 Task: Create a due date automation trigger when advanced on, on the wednesday of the week a card is due add fields with custom field "Resume" set to a date not in this month at 11:00 AM.
Action: Mouse moved to (1251, 97)
Screenshot: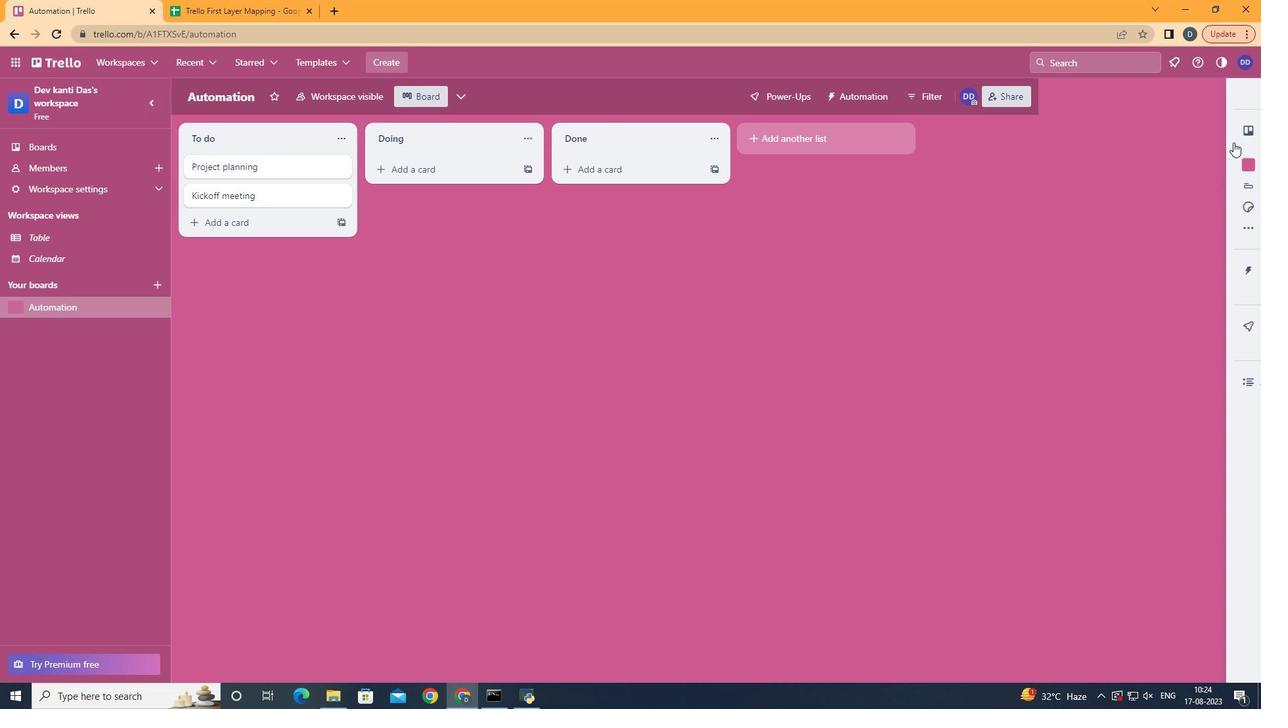 
Action: Mouse pressed left at (1251, 97)
Screenshot: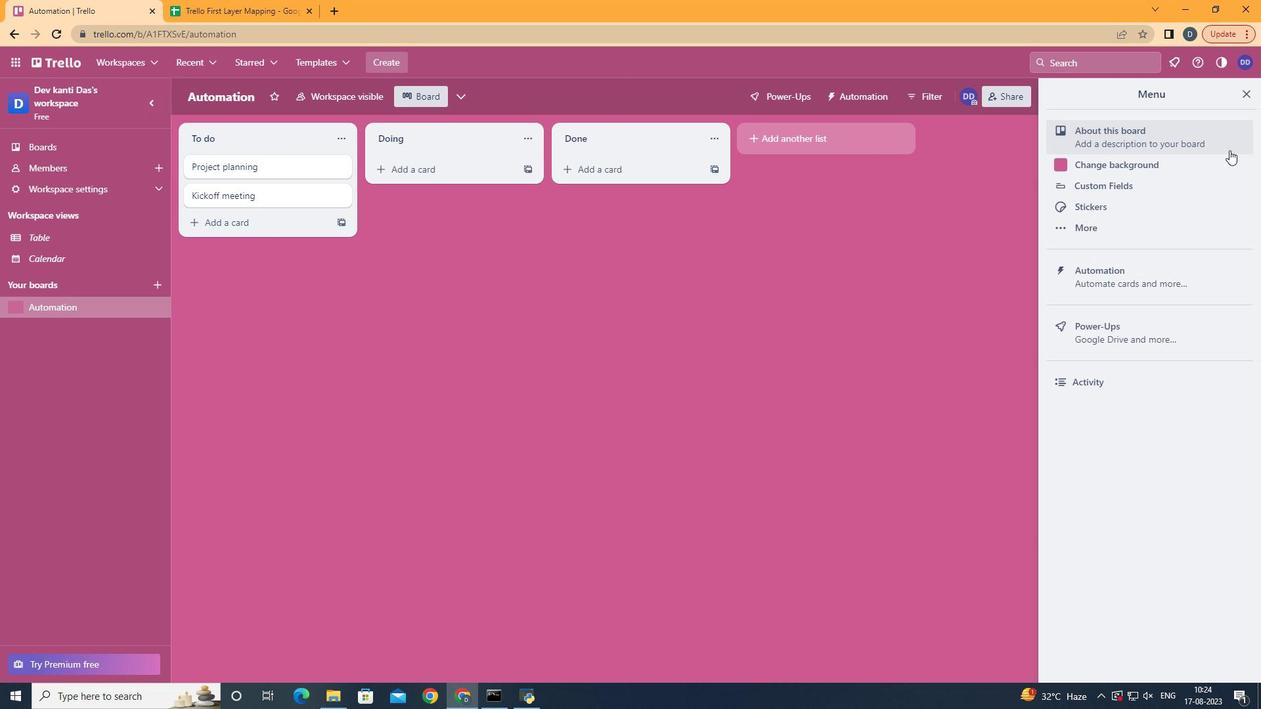 
Action: Mouse moved to (1160, 265)
Screenshot: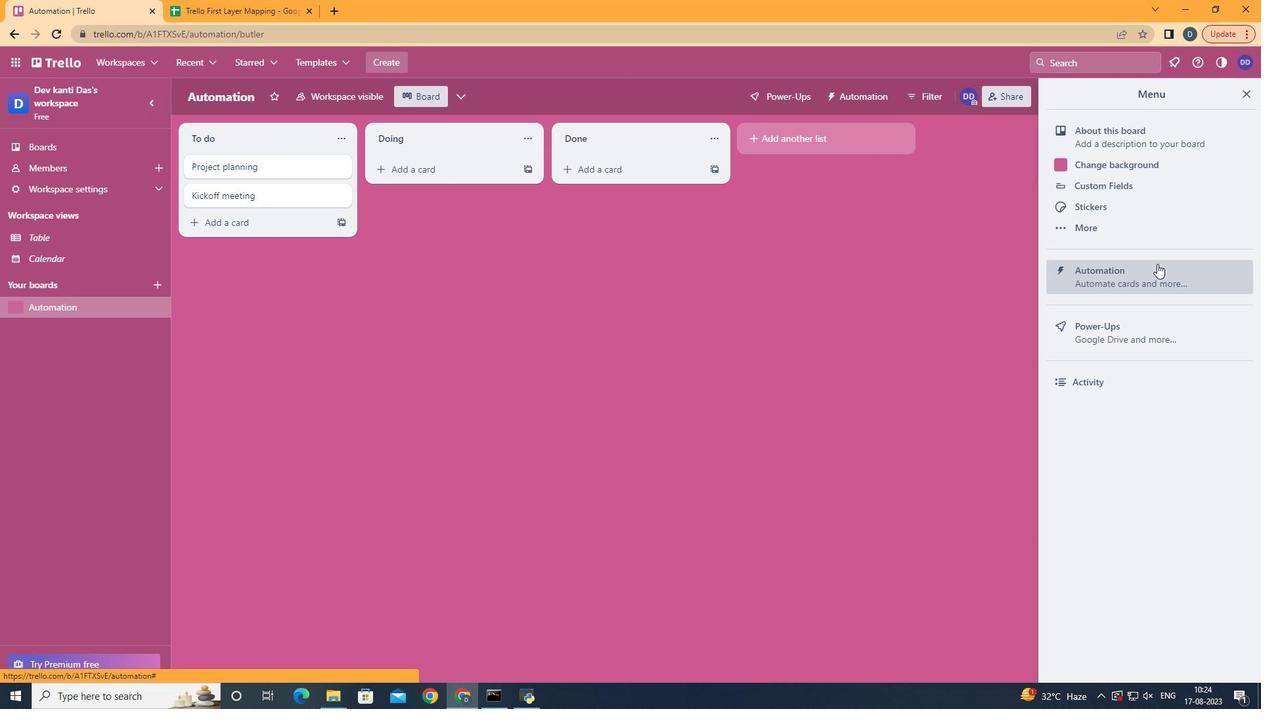 
Action: Mouse pressed left at (1160, 265)
Screenshot: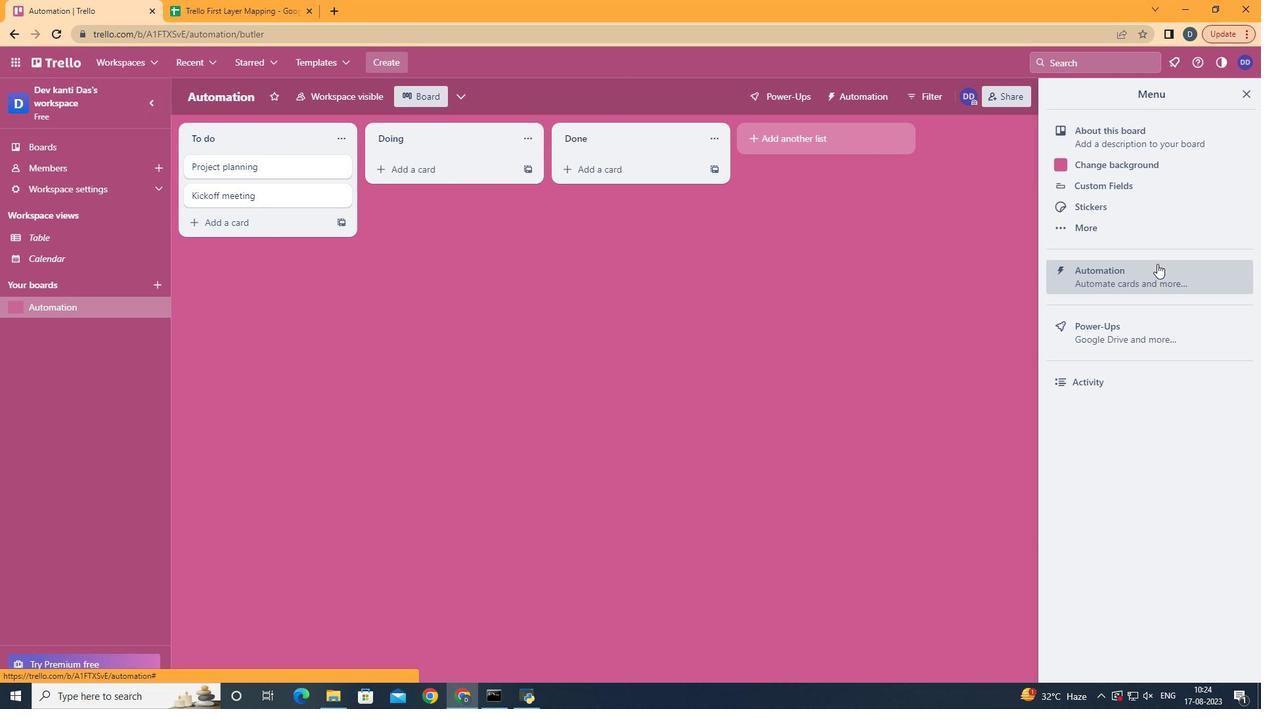 
Action: Mouse moved to (255, 260)
Screenshot: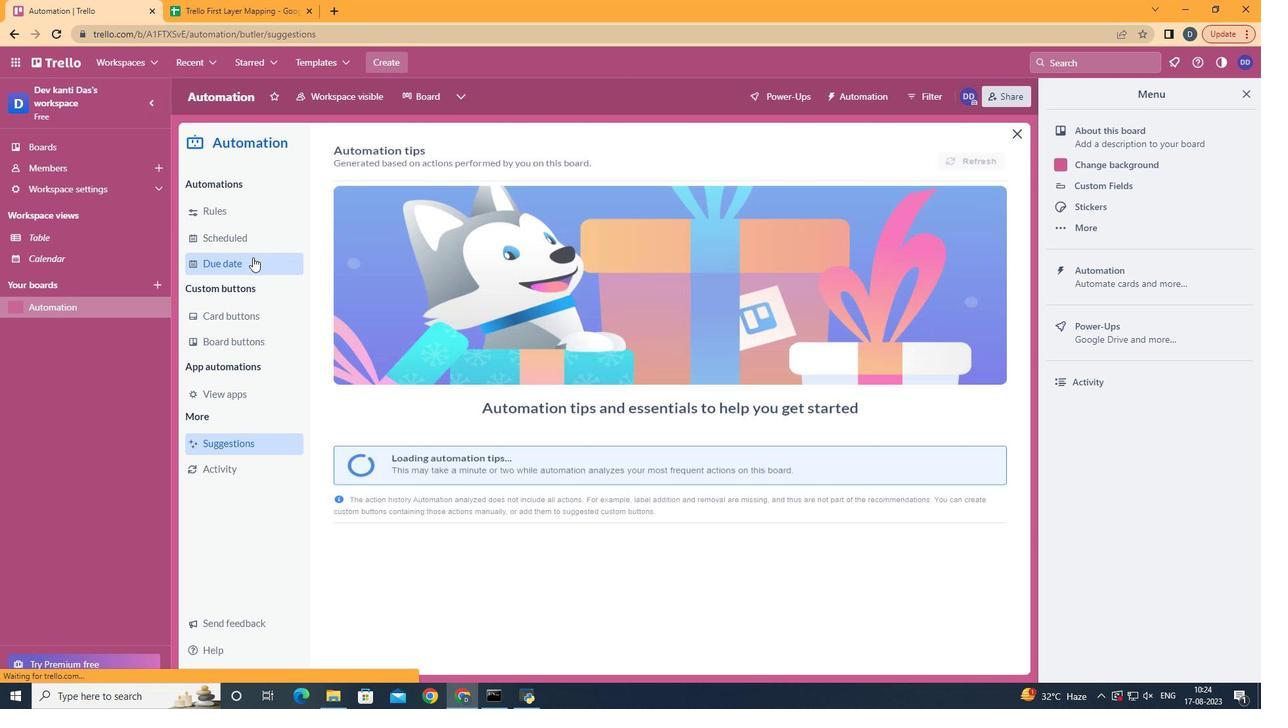
Action: Mouse pressed left at (255, 260)
Screenshot: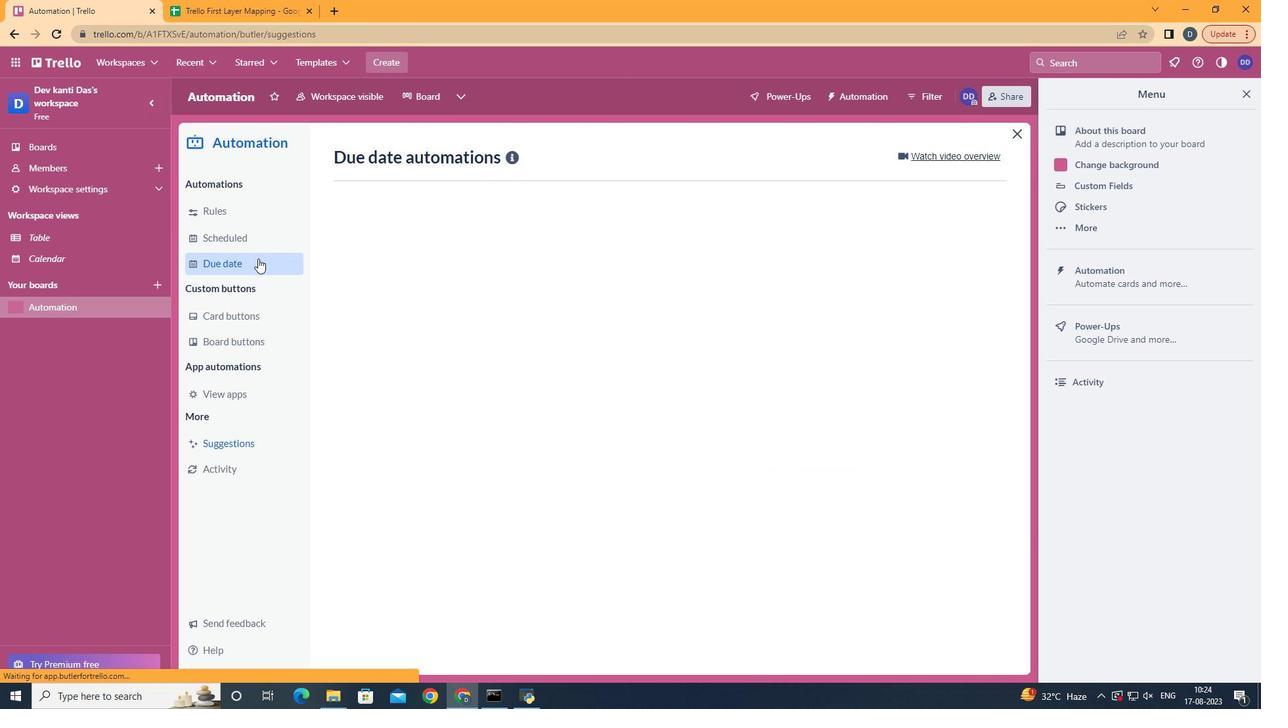 
Action: Mouse moved to (936, 160)
Screenshot: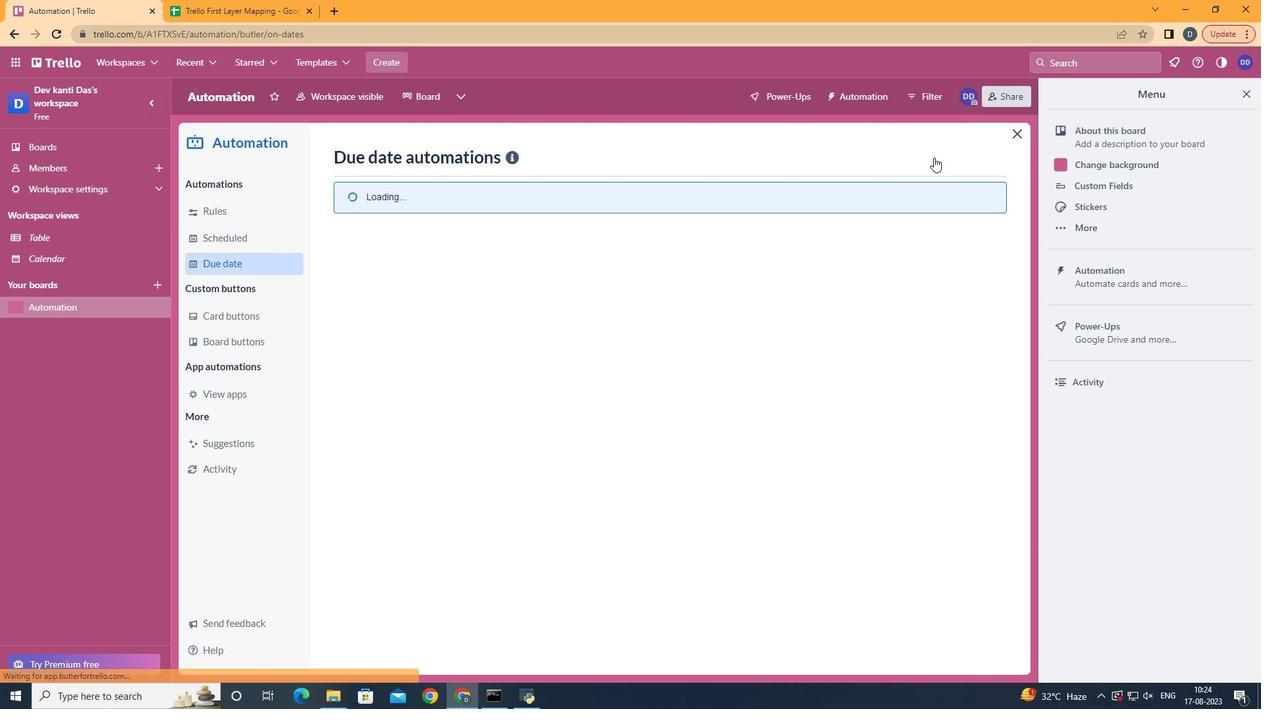
Action: Mouse pressed left at (936, 160)
Screenshot: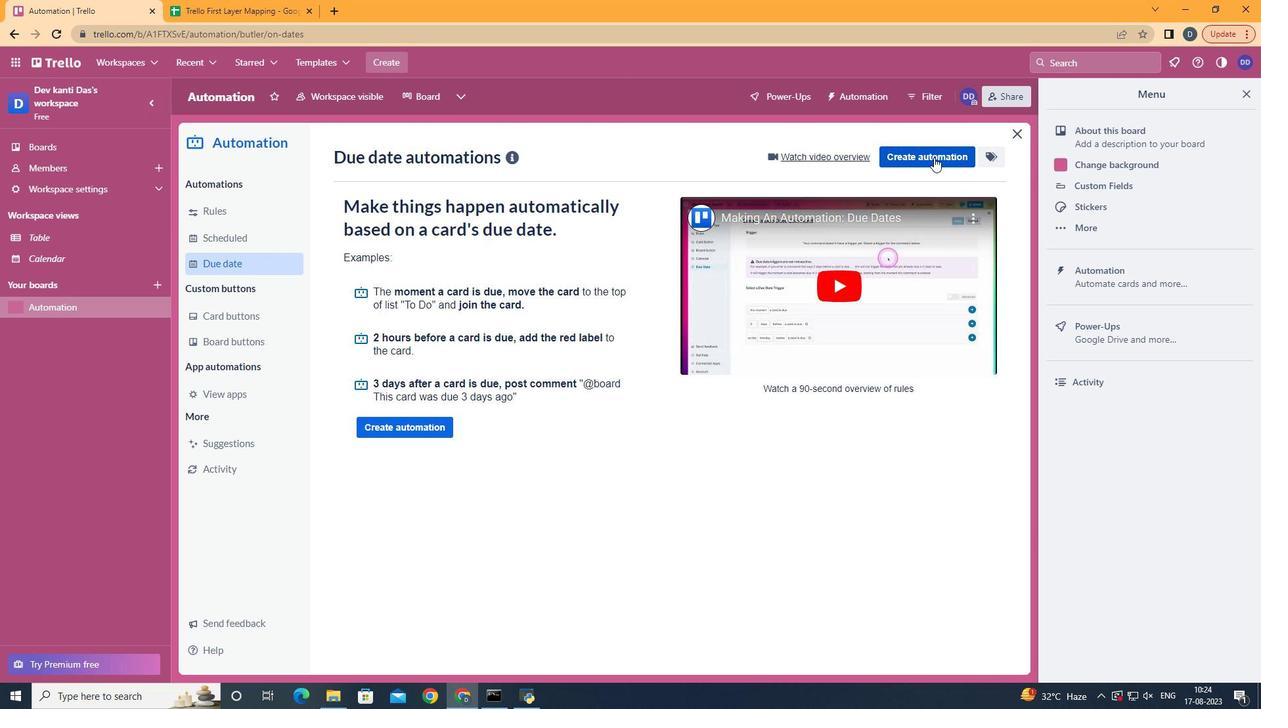
Action: Mouse pressed left at (936, 160)
Screenshot: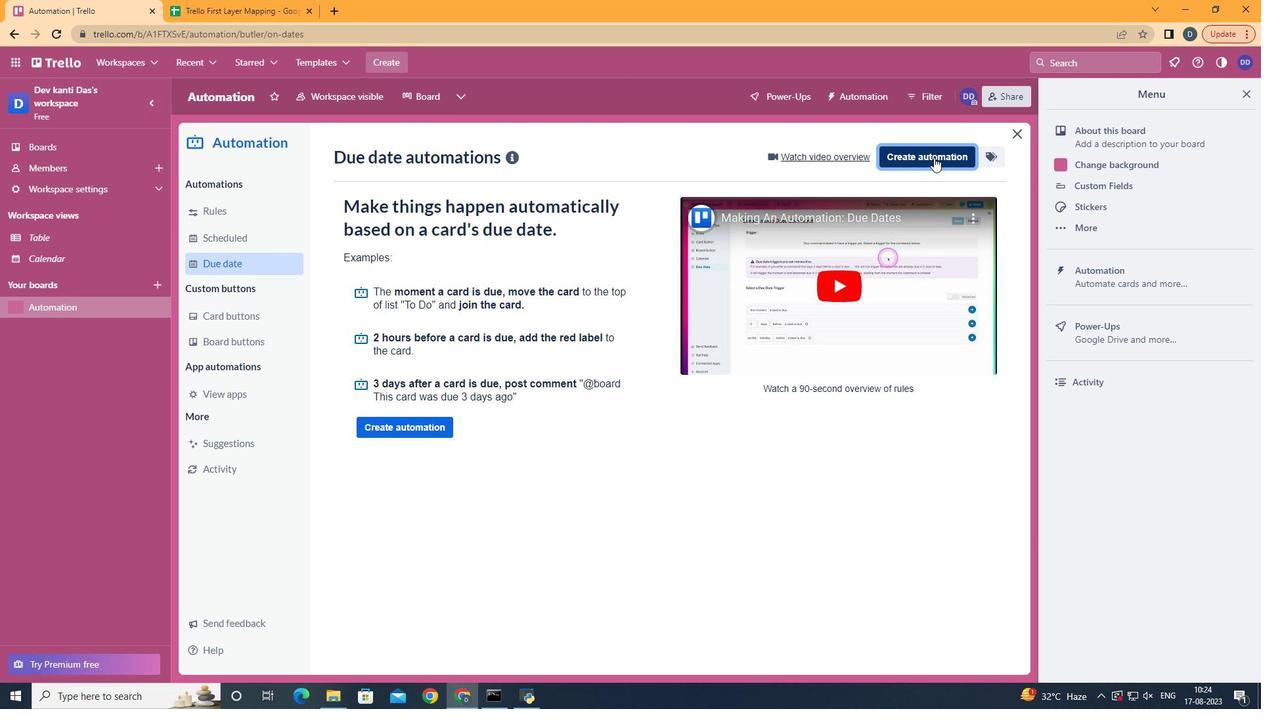 
Action: Mouse moved to (746, 282)
Screenshot: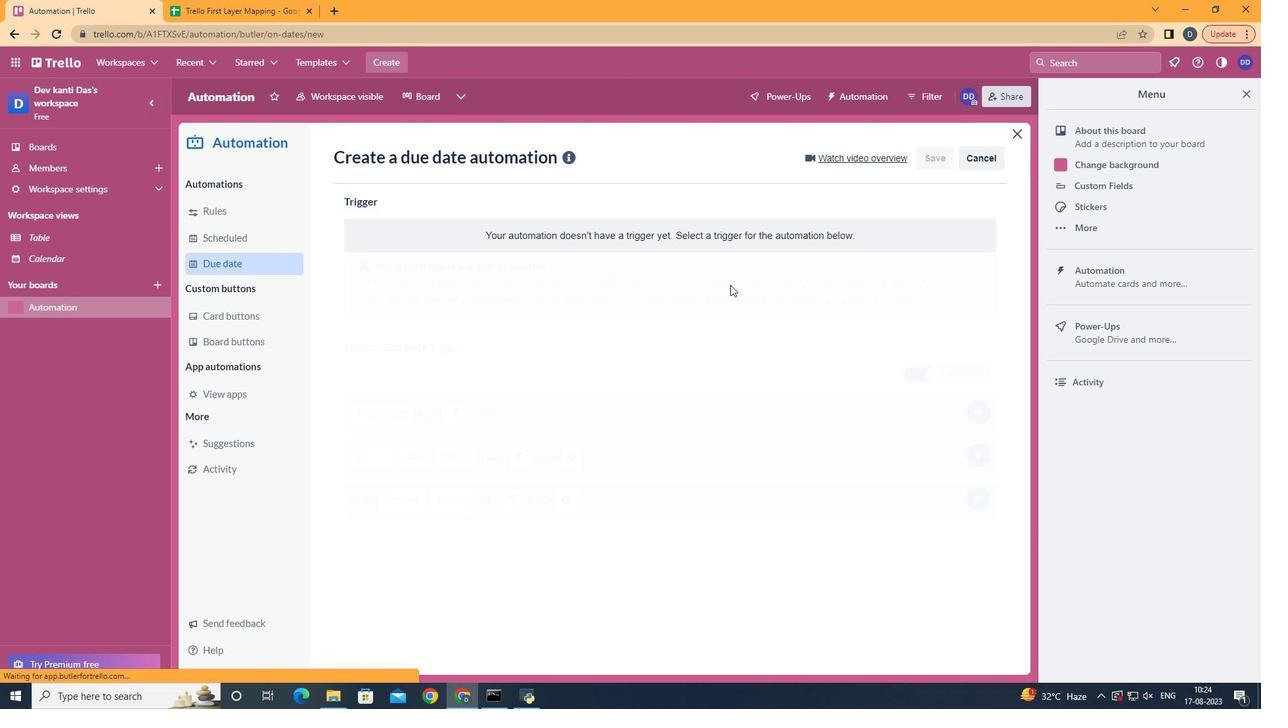
Action: Mouse pressed left at (746, 282)
Screenshot: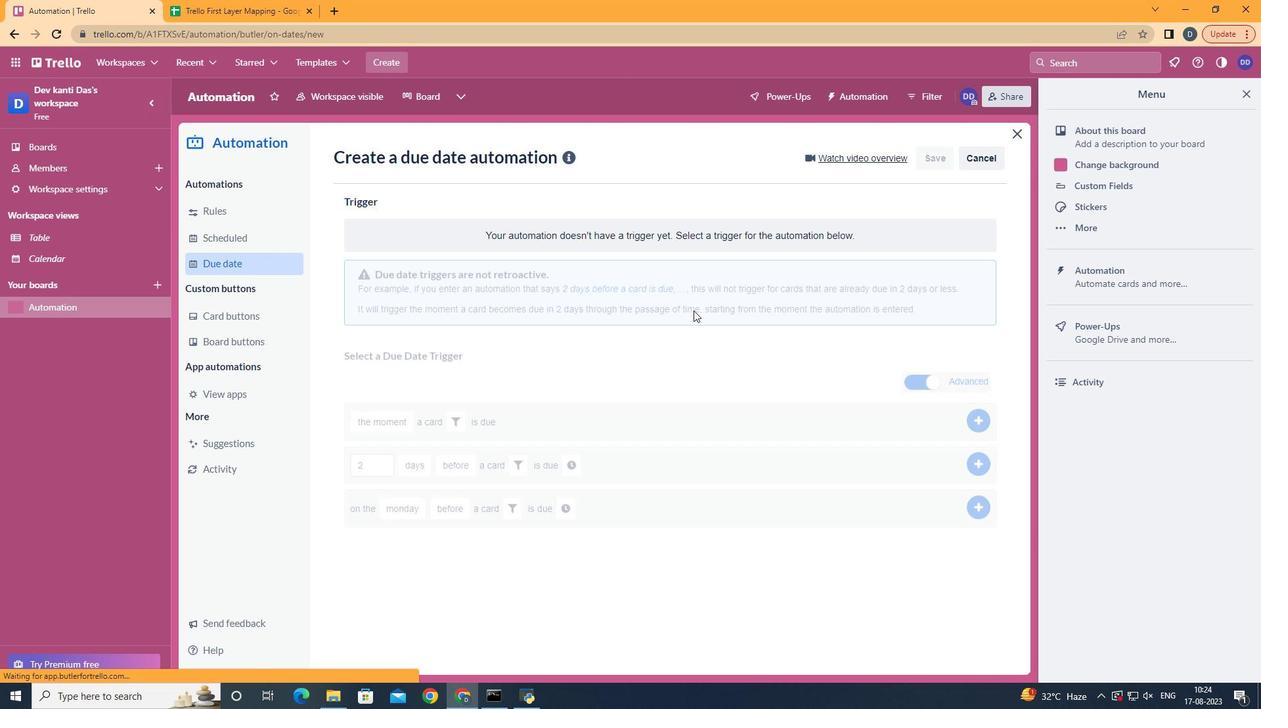 
Action: Mouse moved to (434, 405)
Screenshot: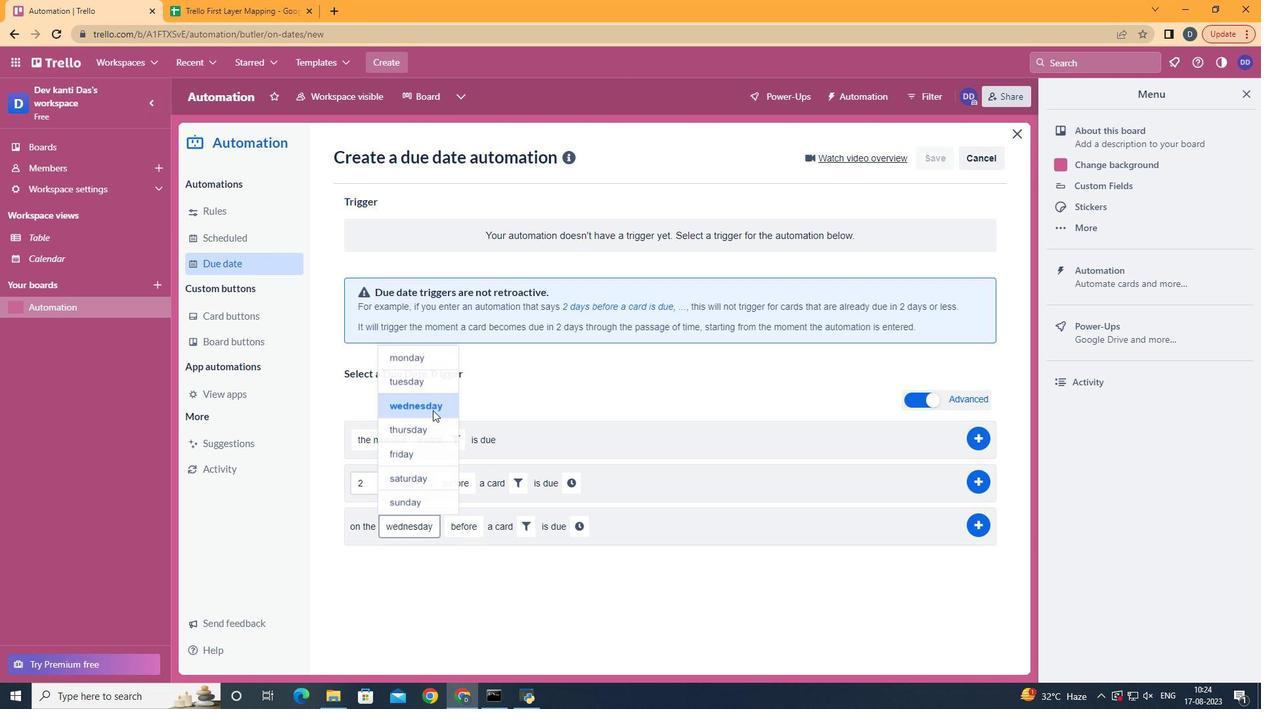 
Action: Mouse pressed left at (434, 405)
Screenshot: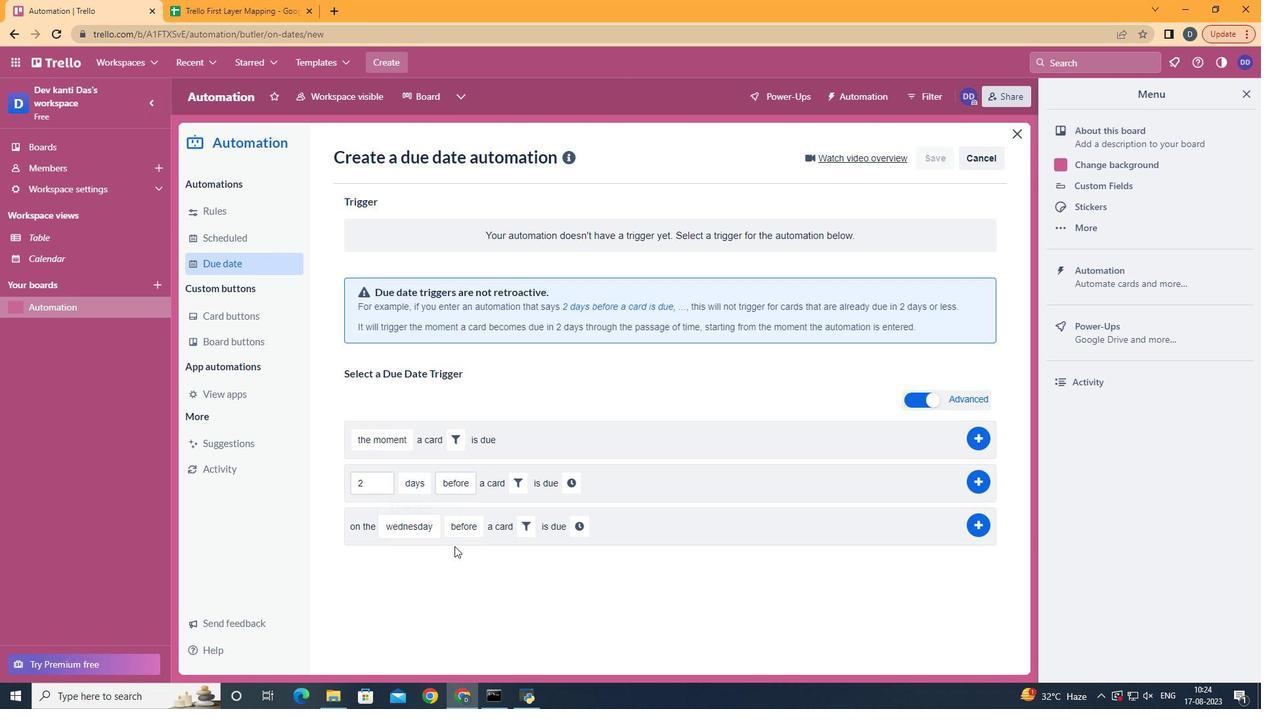 
Action: Mouse moved to (509, 607)
Screenshot: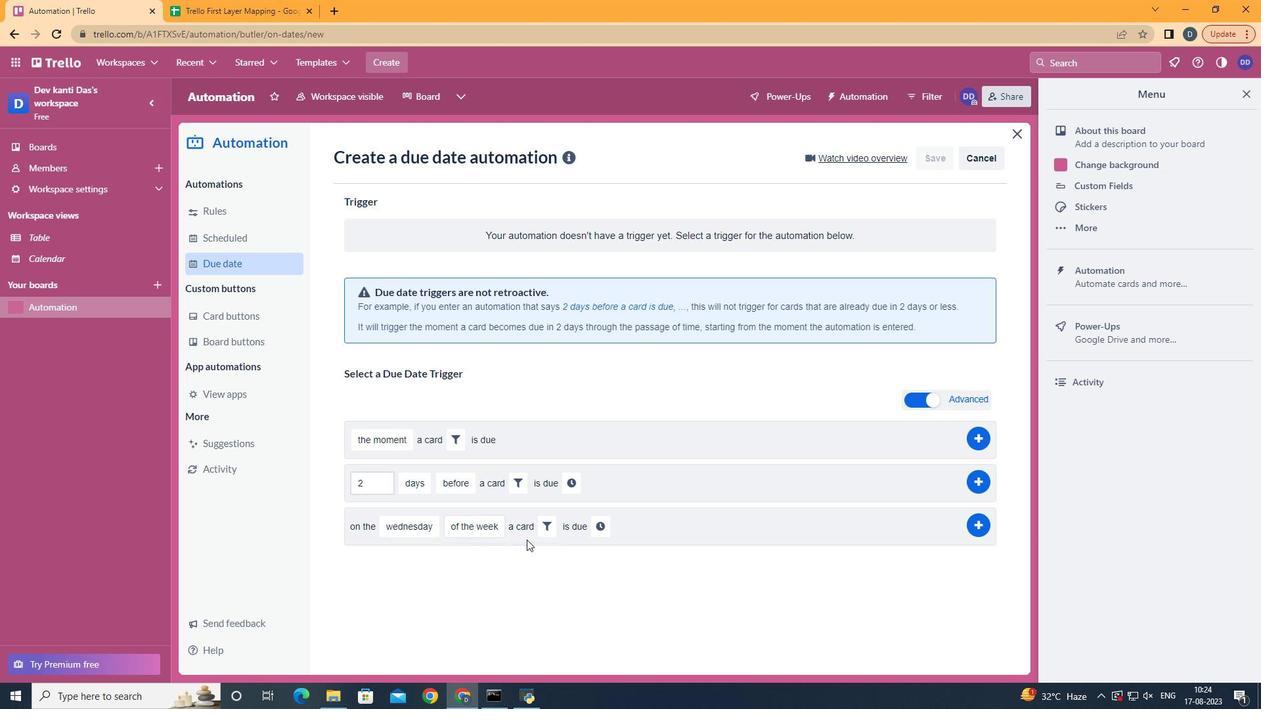 
Action: Mouse pressed left at (509, 607)
Screenshot: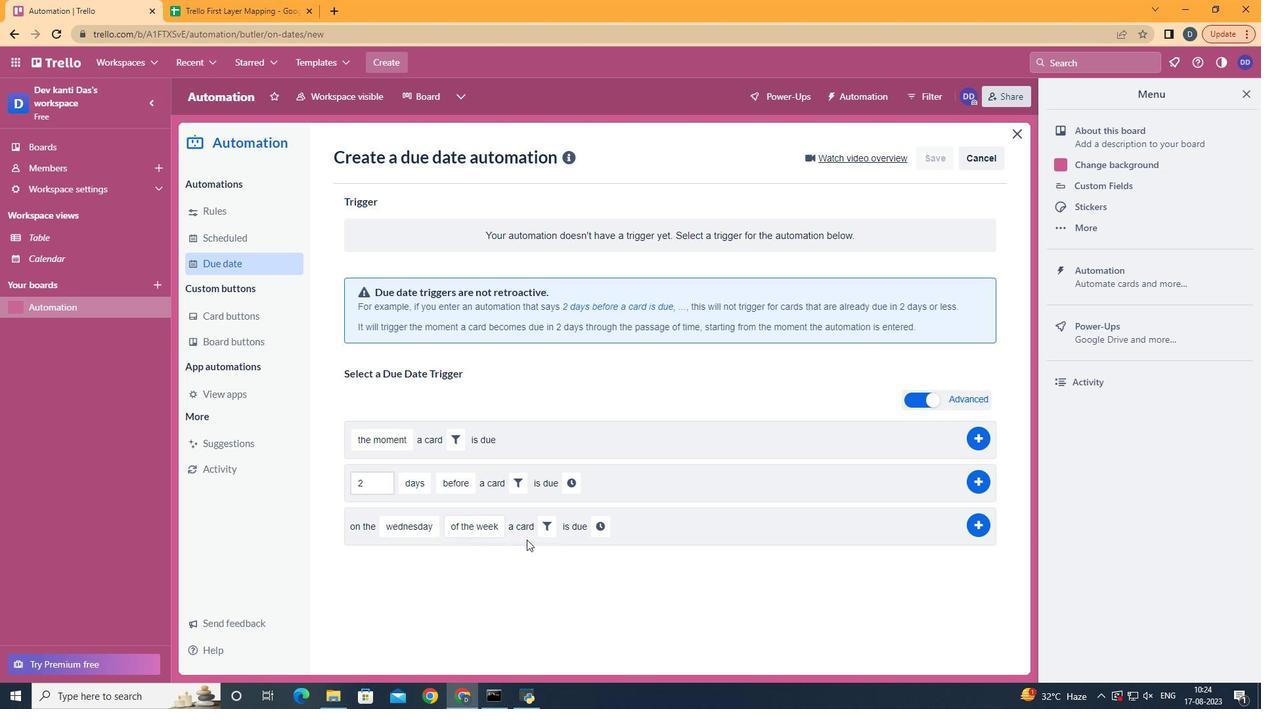 
Action: Mouse moved to (546, 528)
Screenshot: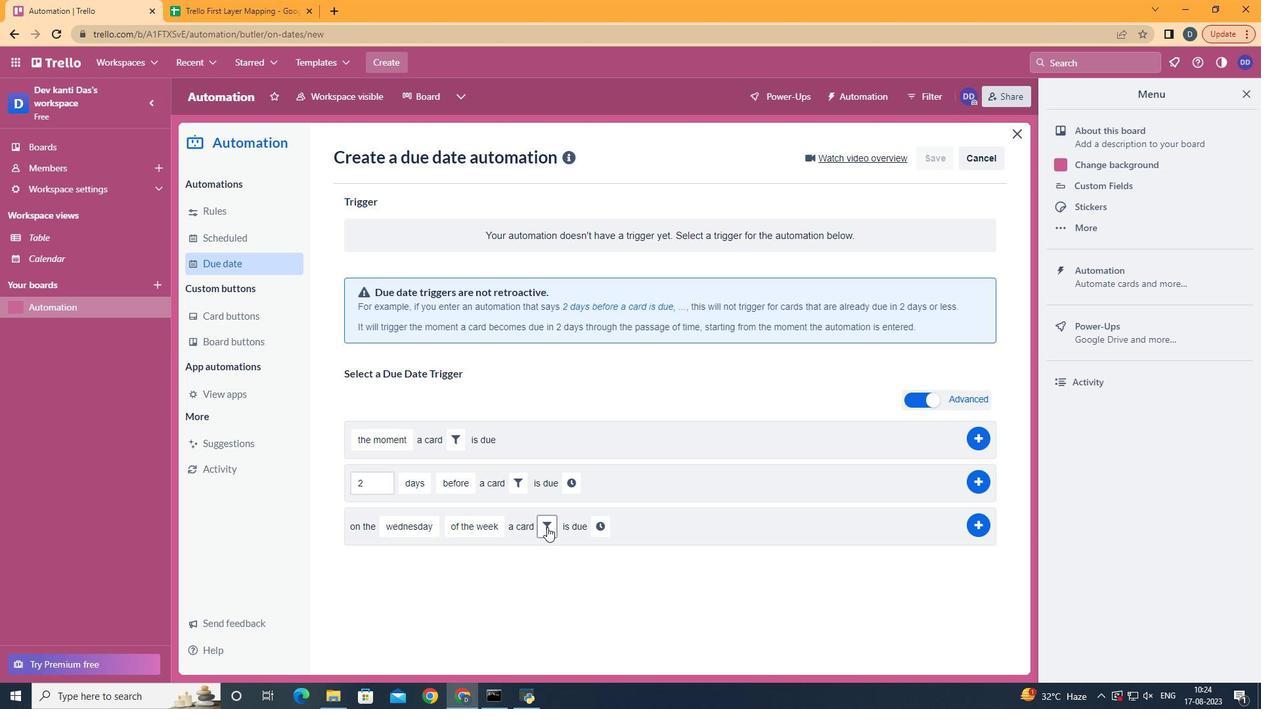 
Action: Mouse pressed left at (546, 528)
Screenshot: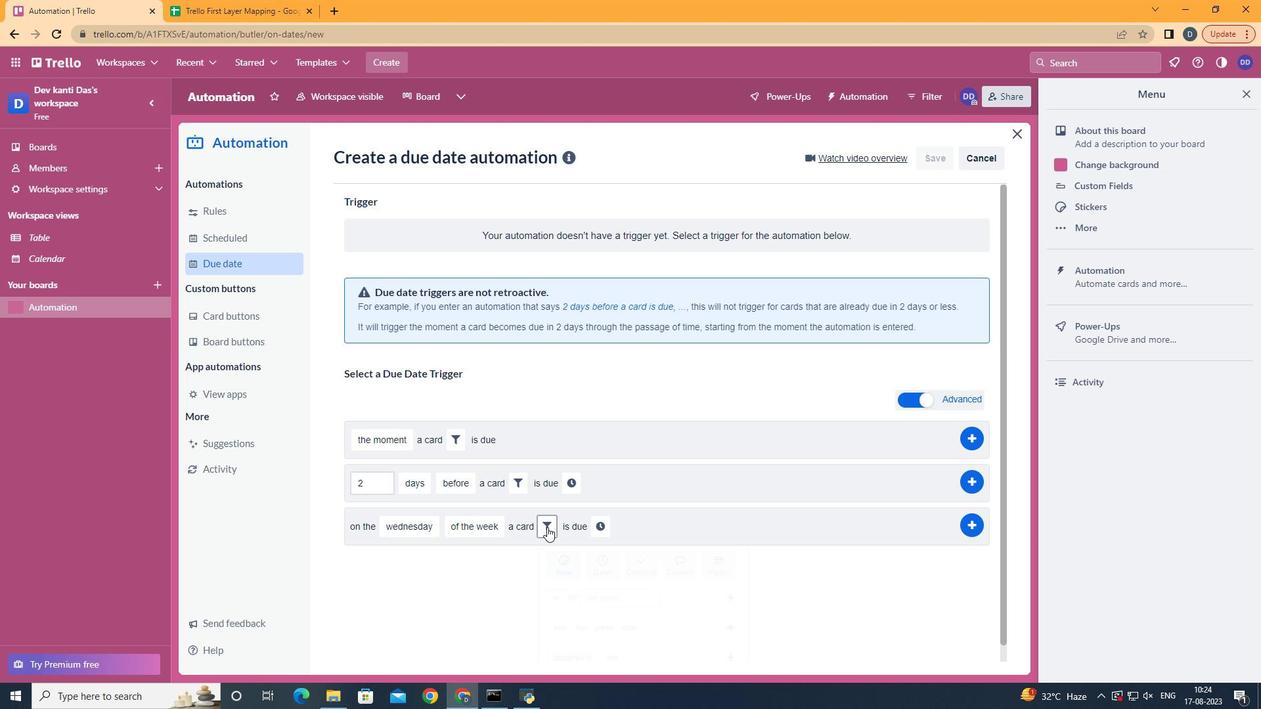 
Action: Mouse moved to (772, 565)
Screenshot: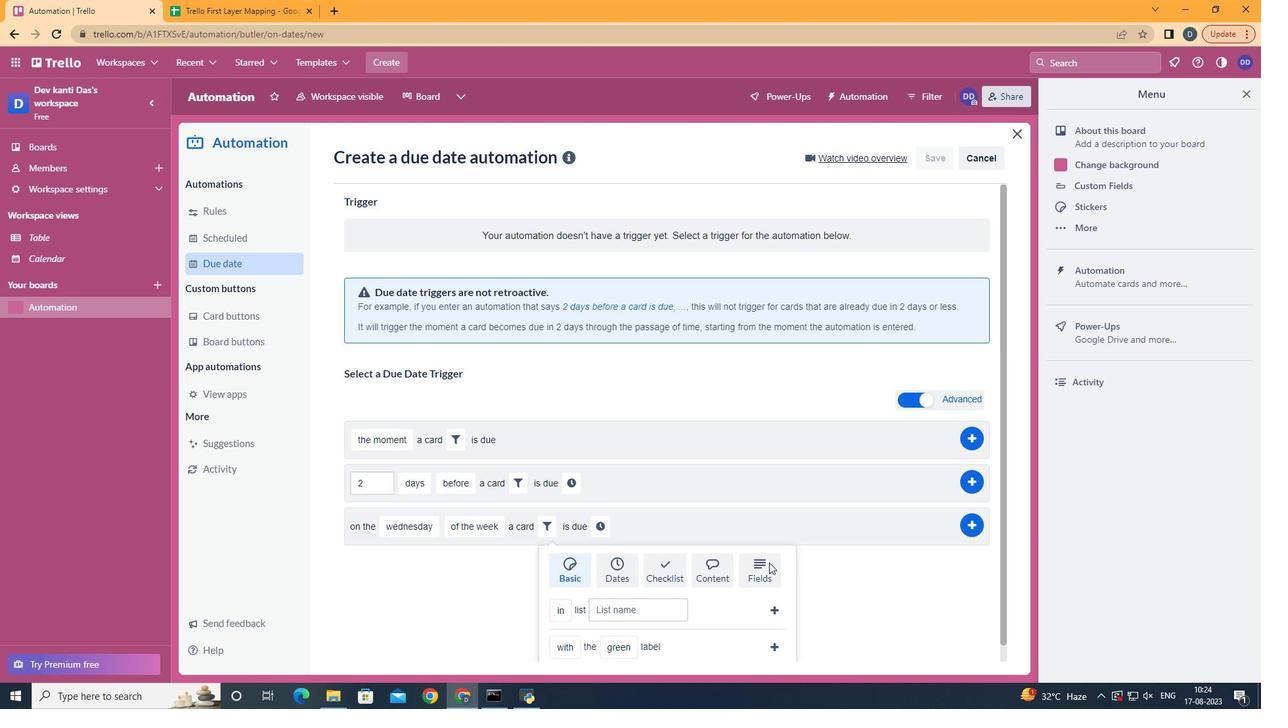
Action: Mouse pressed left at (772, 565)
Screenshot: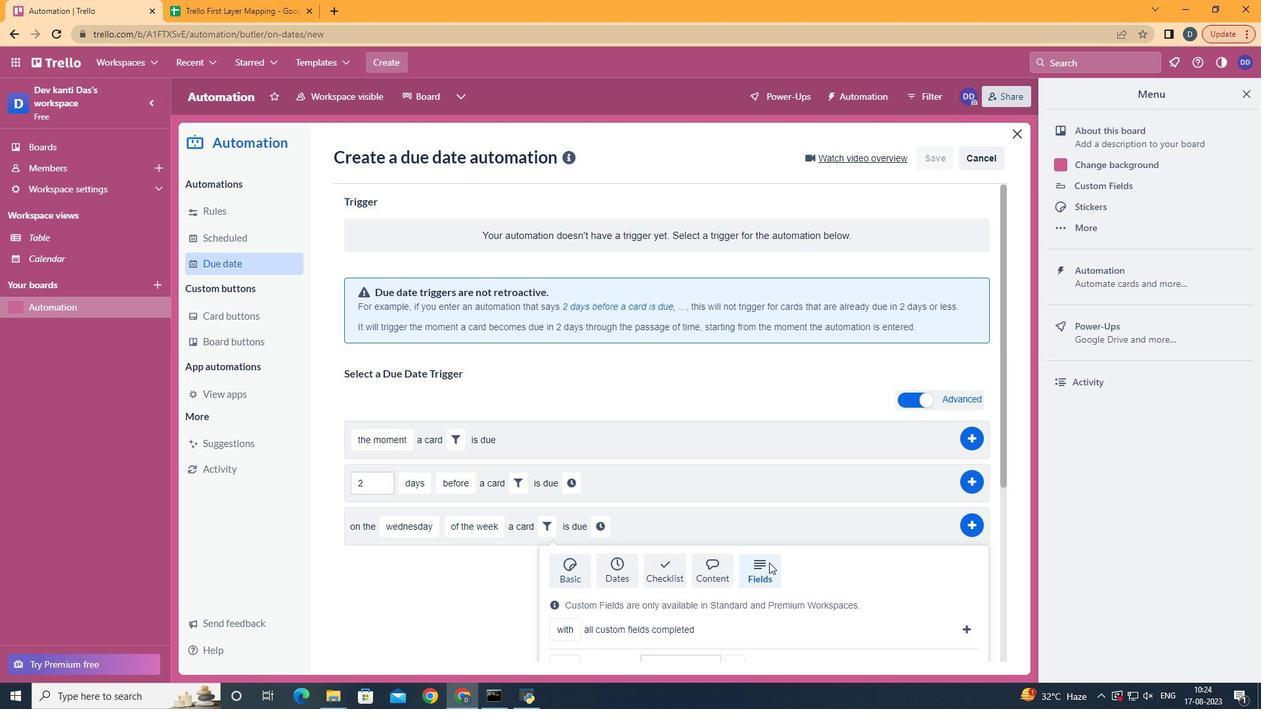 
Action: Mouse moved to (771, 561)
Screenshot: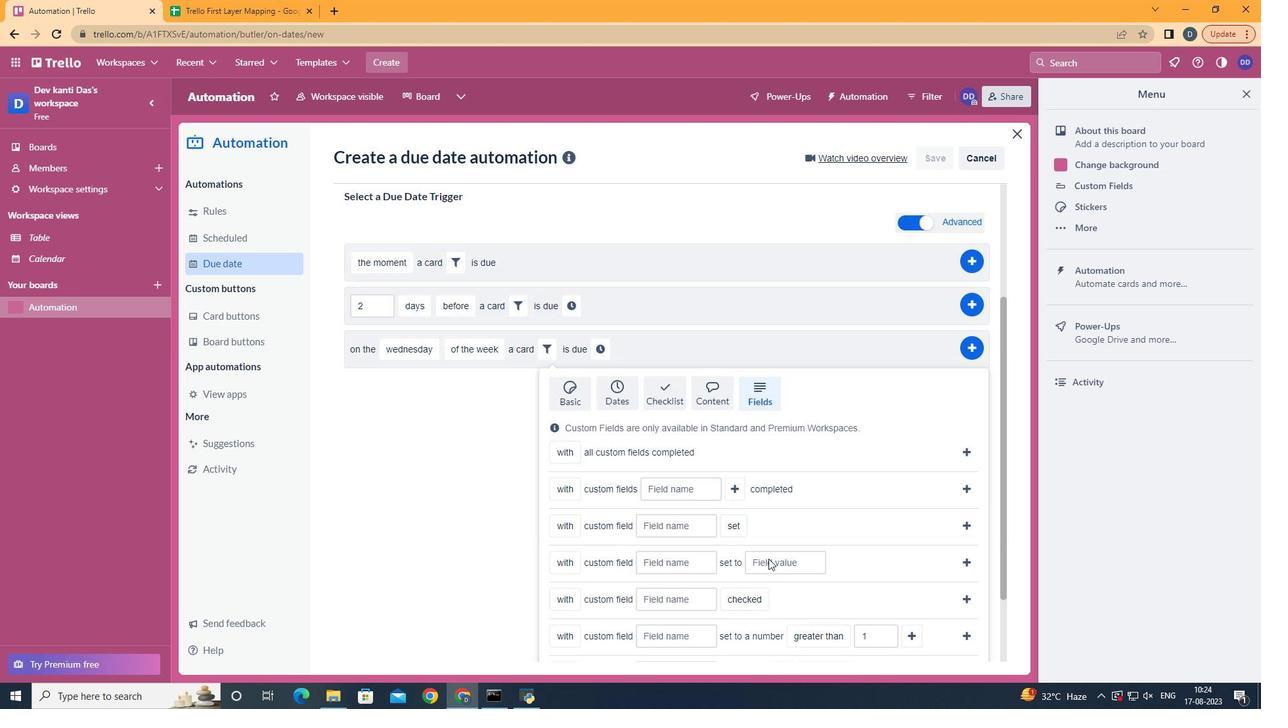 
Action: Mouse scrolled (771, 561) with delta (0, 0)
Screenshot: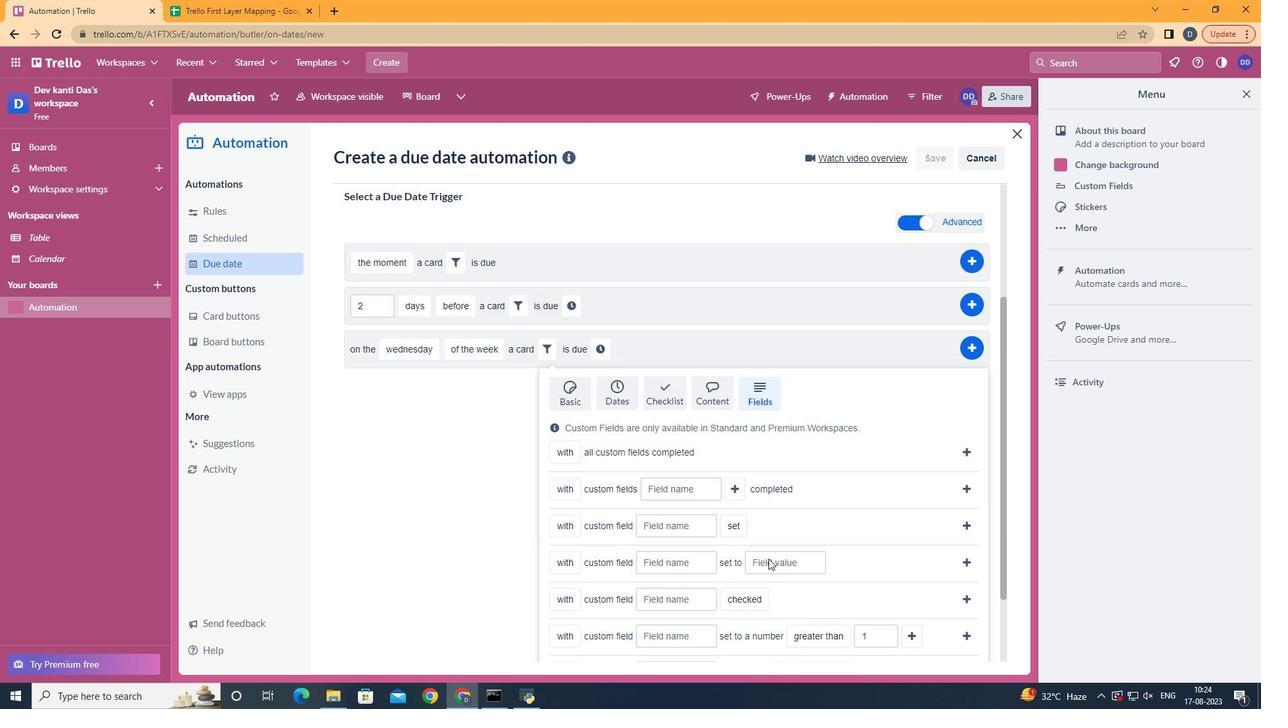 
Action: Mouse scrolled (771, 561) with delta (0, 0)
Screenshot: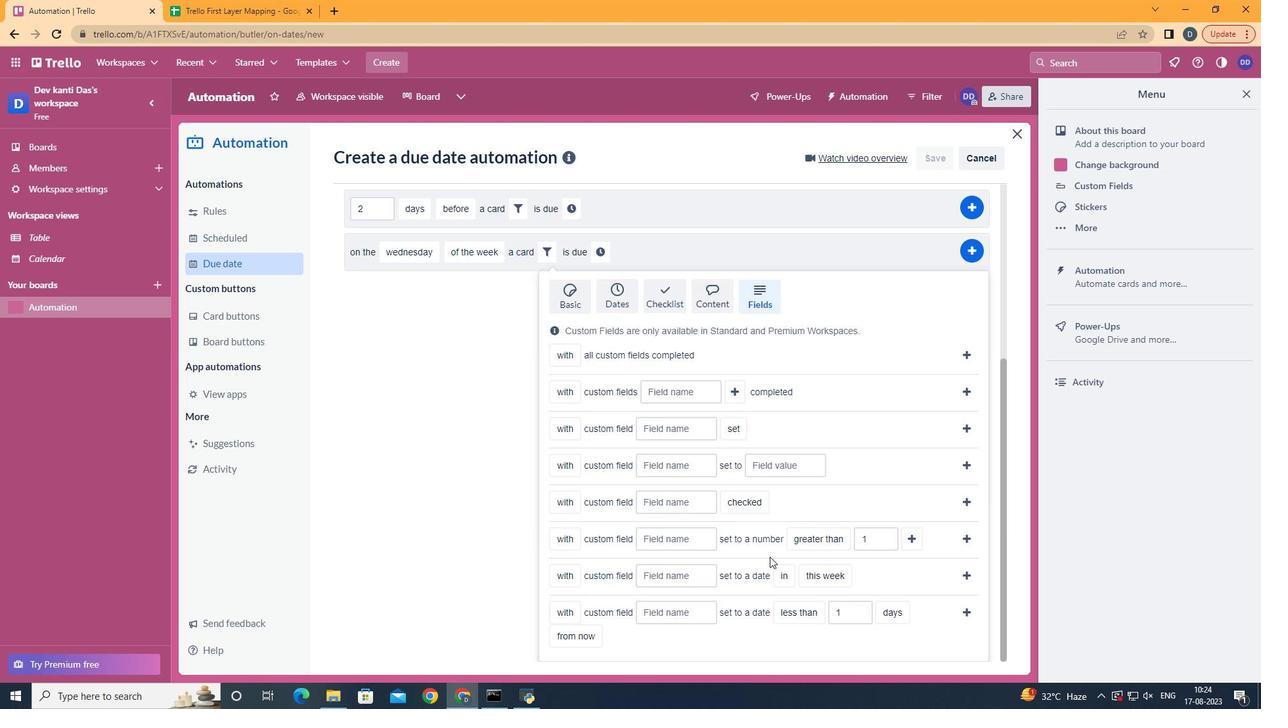 
Action: Mouse scrolled (771, 561) with delta (0, 0)
Screenshot: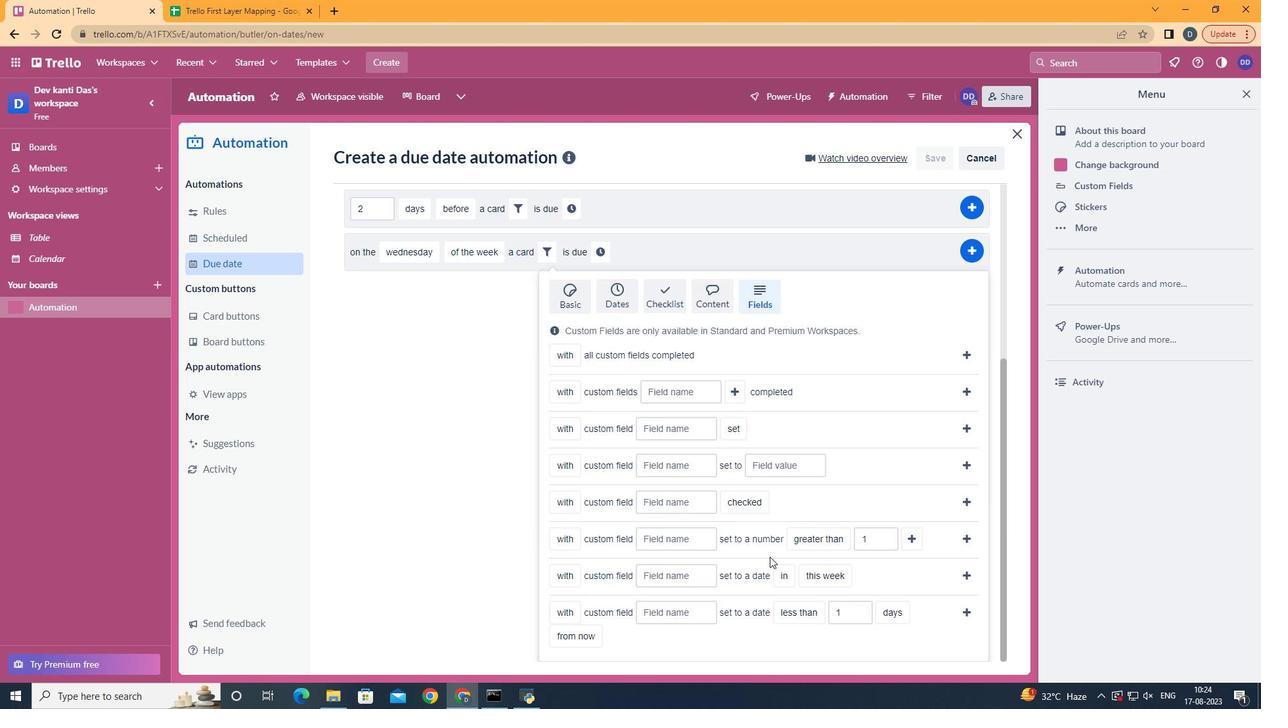 
Action: Mouse scrolled (771, 561) with delta (0, 0)
Screenshot: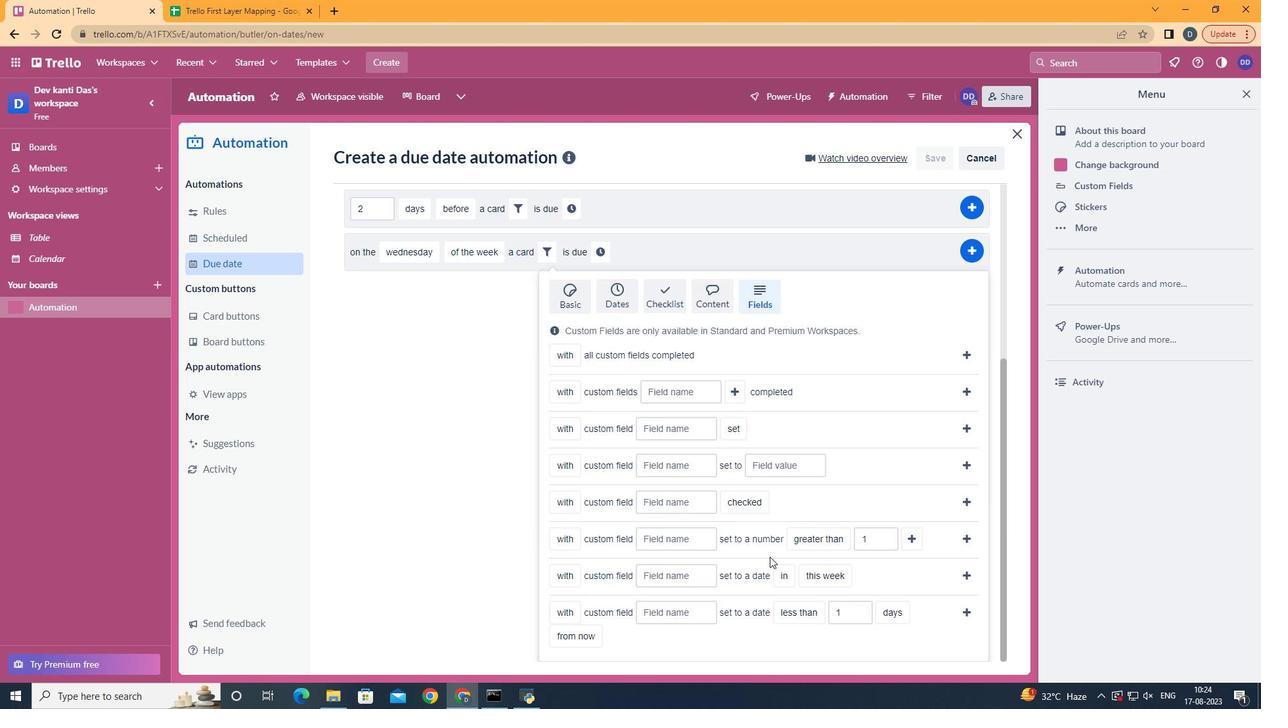 
Action: Mouse scrolled (771, 560) with delta (0, -1)
Screenshot: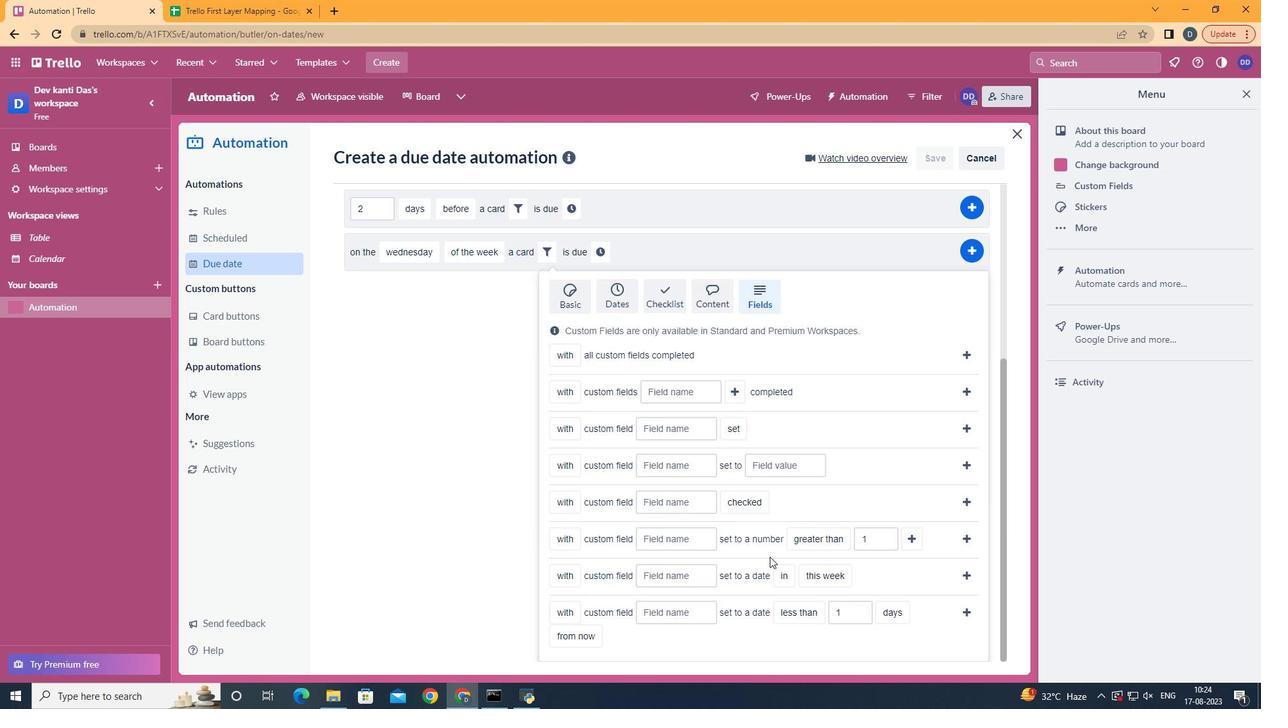 
Action: Mouse scrolled (771, 561) with delta (0, 0)
Screenshot: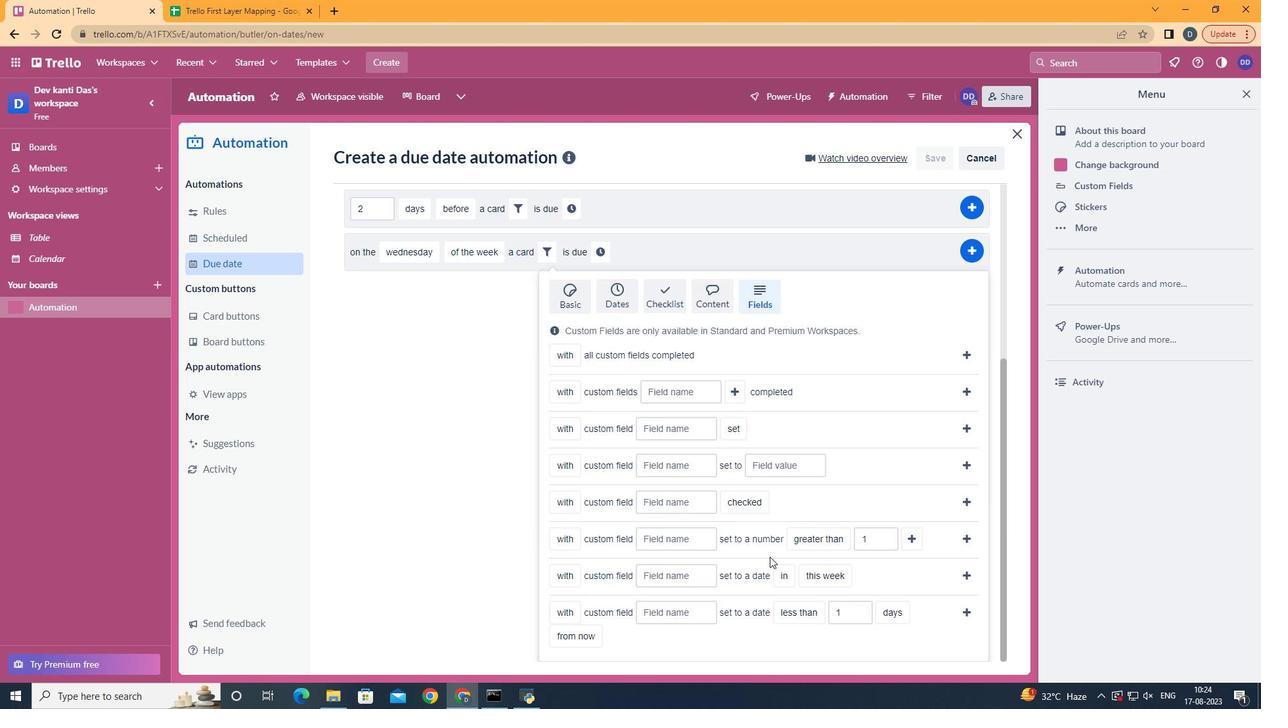 
Action: Mouse moved to (698, 577)
Screenshot: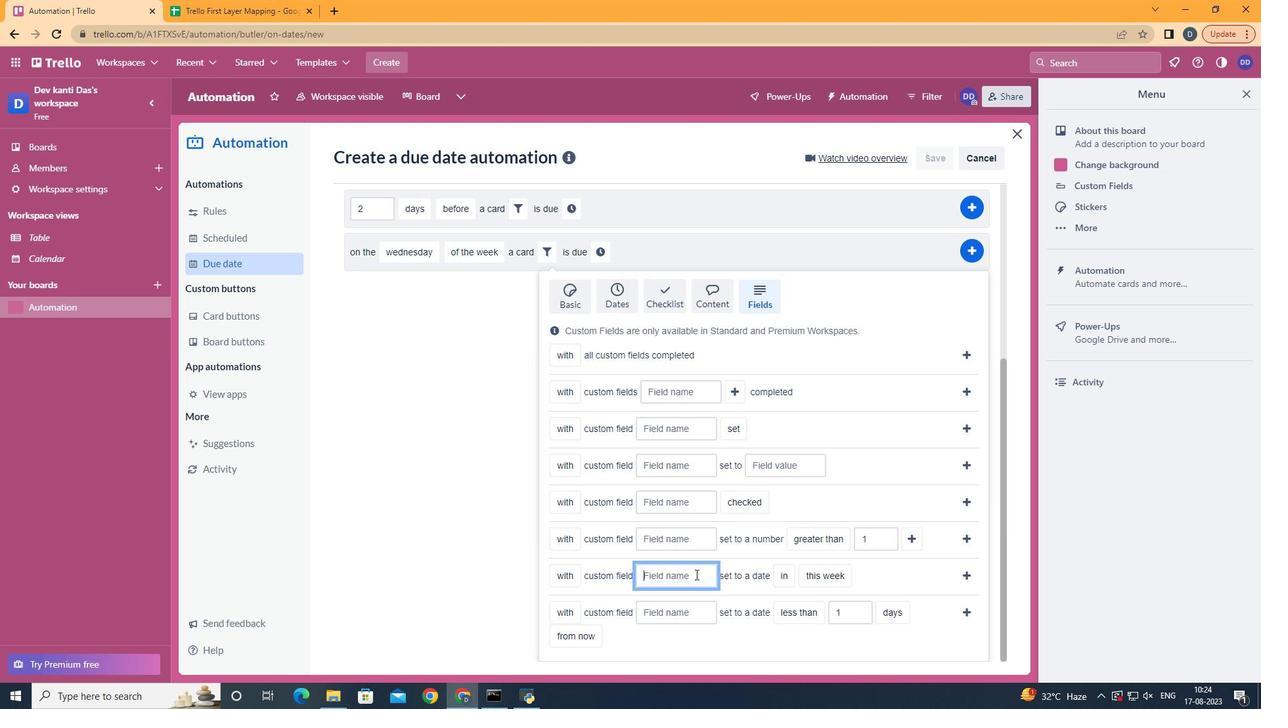 
Action: Mouse pressed left at (698, 577)
Screenshot: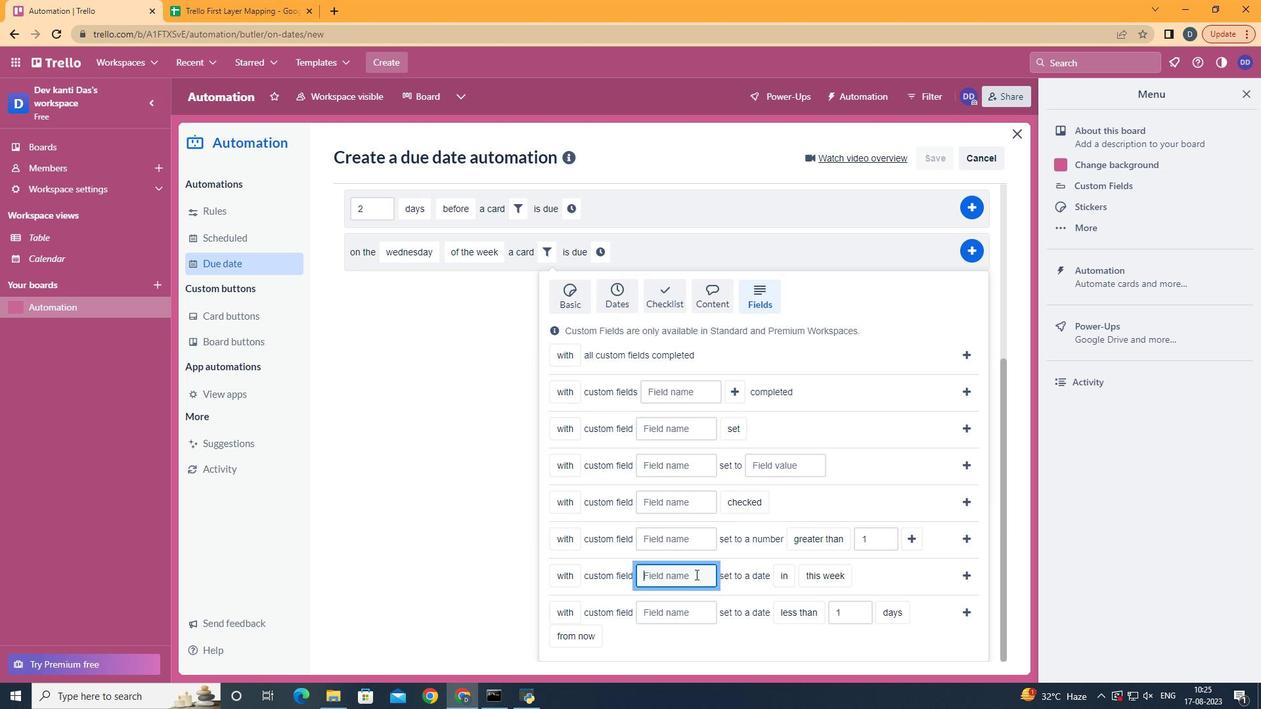
Action: Key pressed <Key.shift>Resume
Screenshot: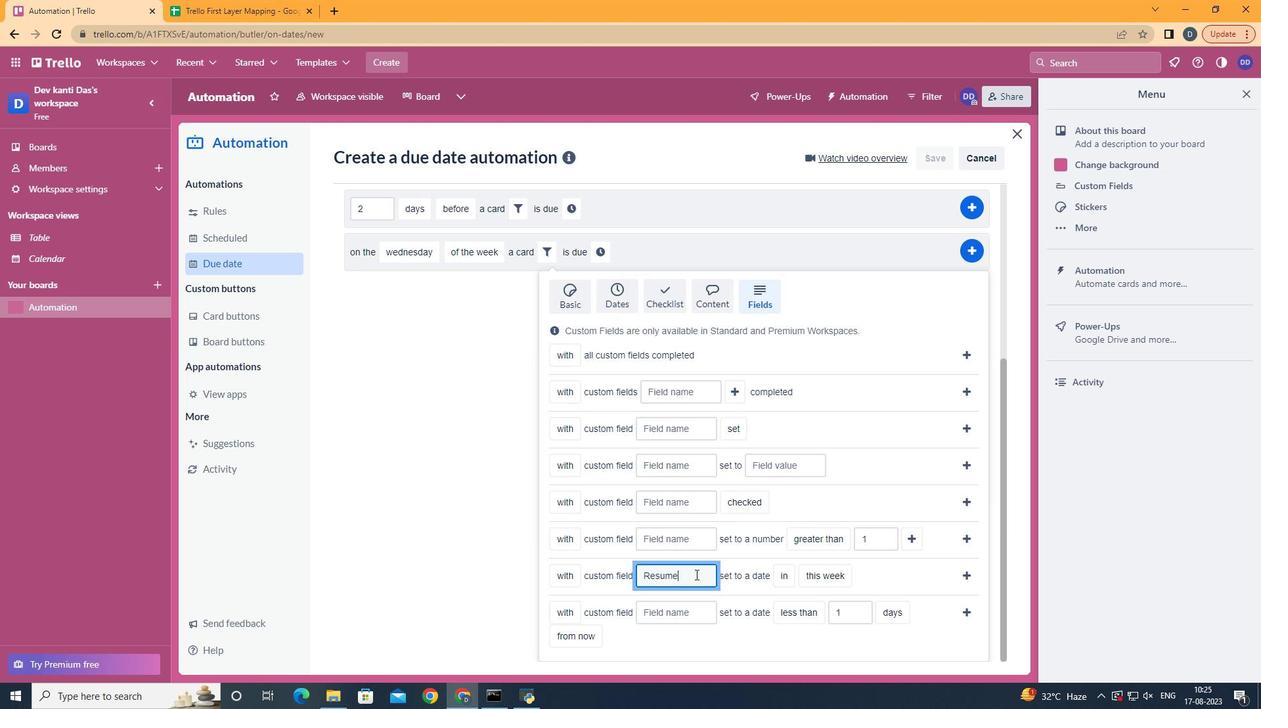 
Action: Mouse moved to (798, 630)
Screenshot: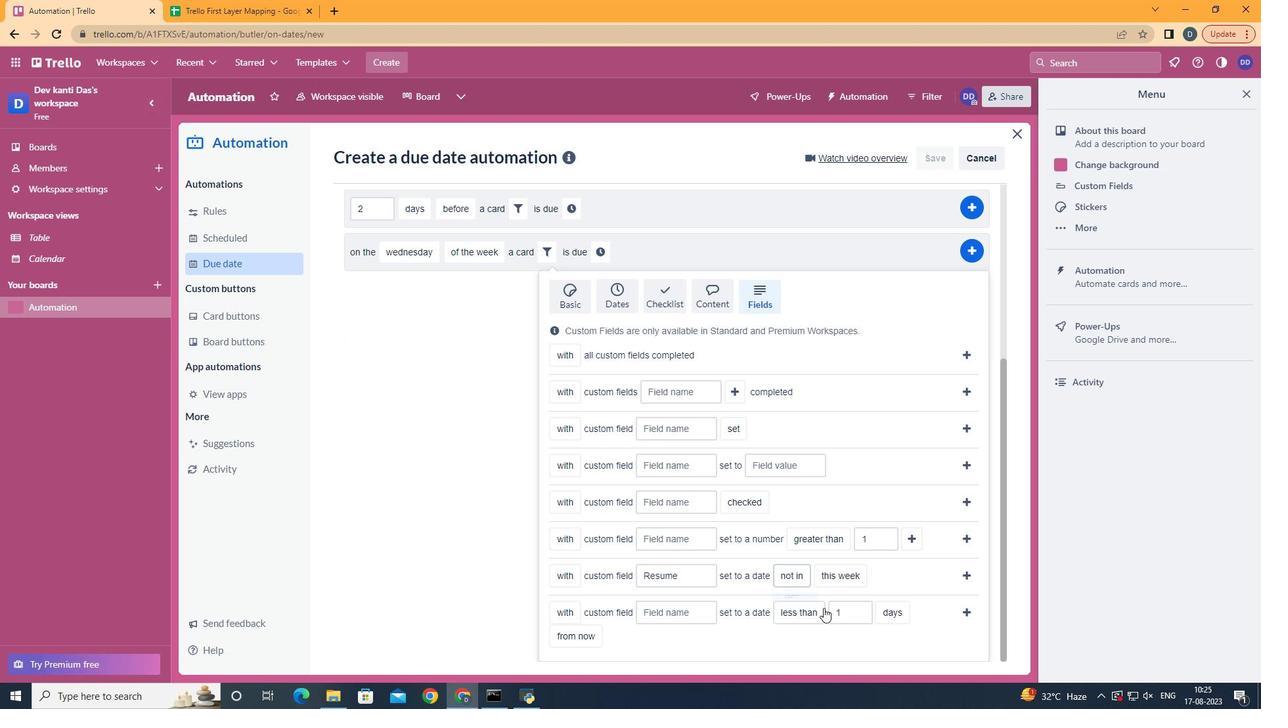
Action: Mouse pressed left at (798, 630)
Screenshot: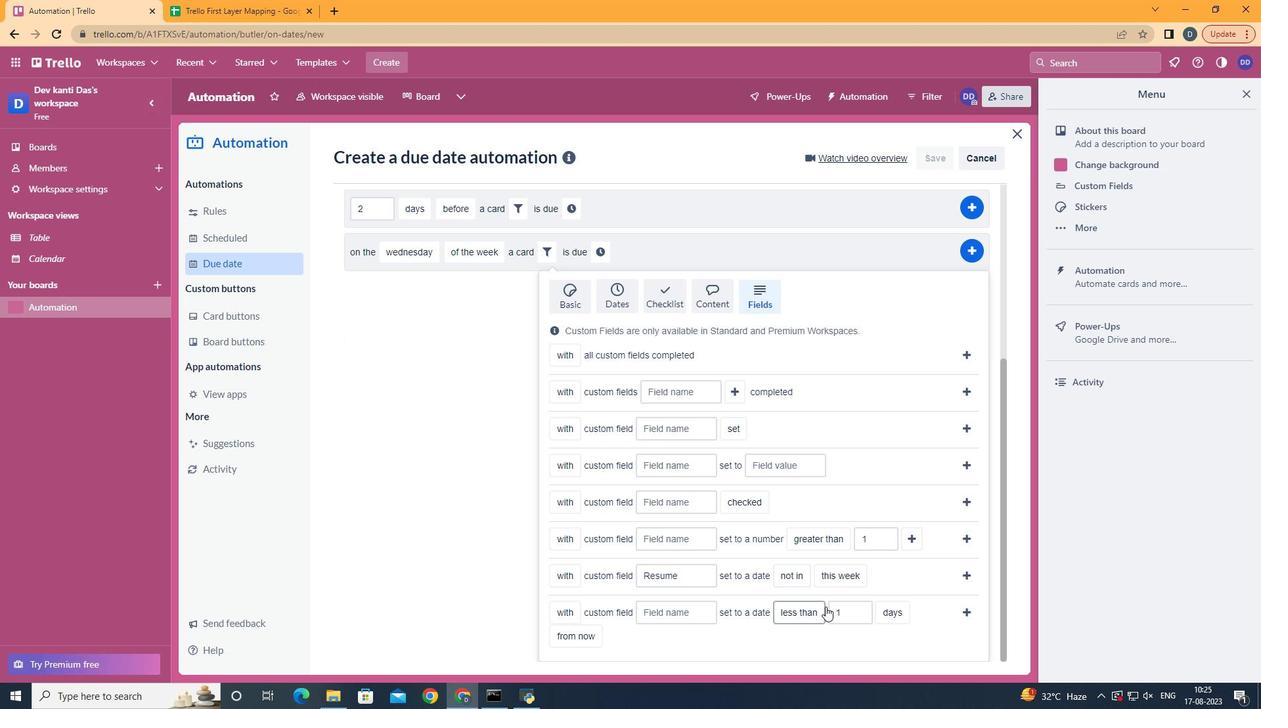 
Action: Mouse moved to (848, 633)
Screenshot: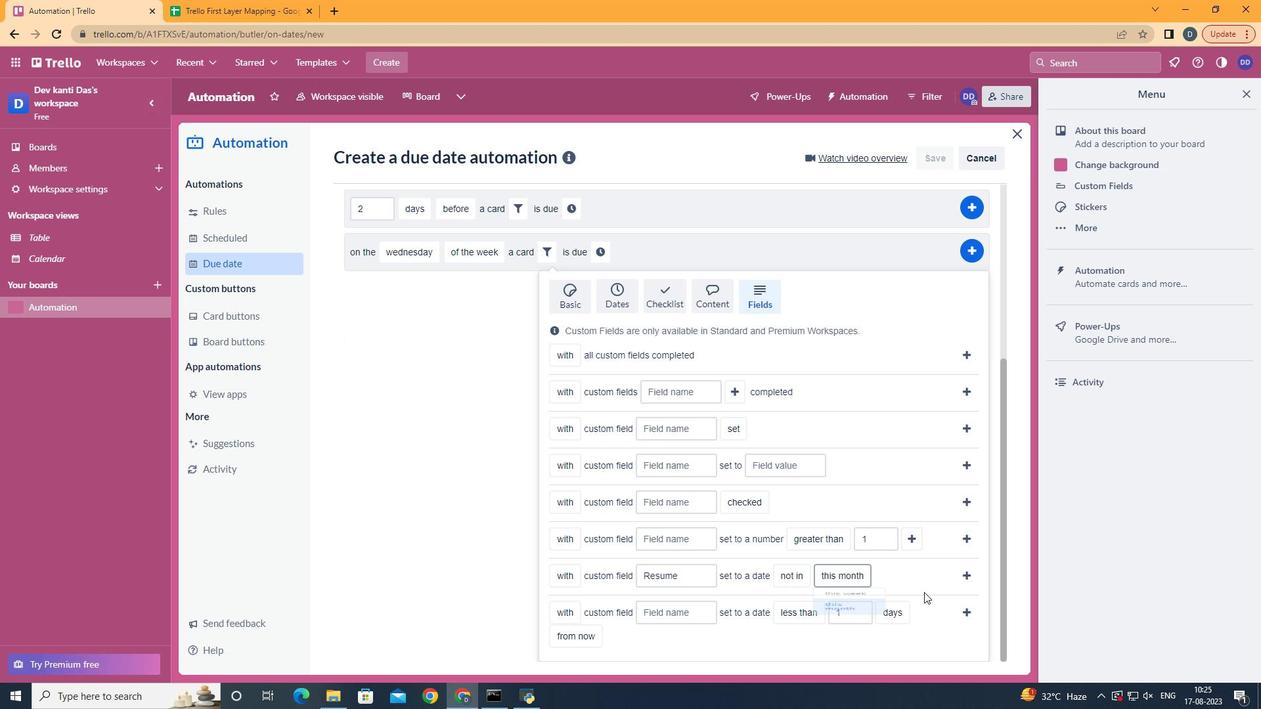 
Action: Mouse pressed left at (848, 633)
Screenshot: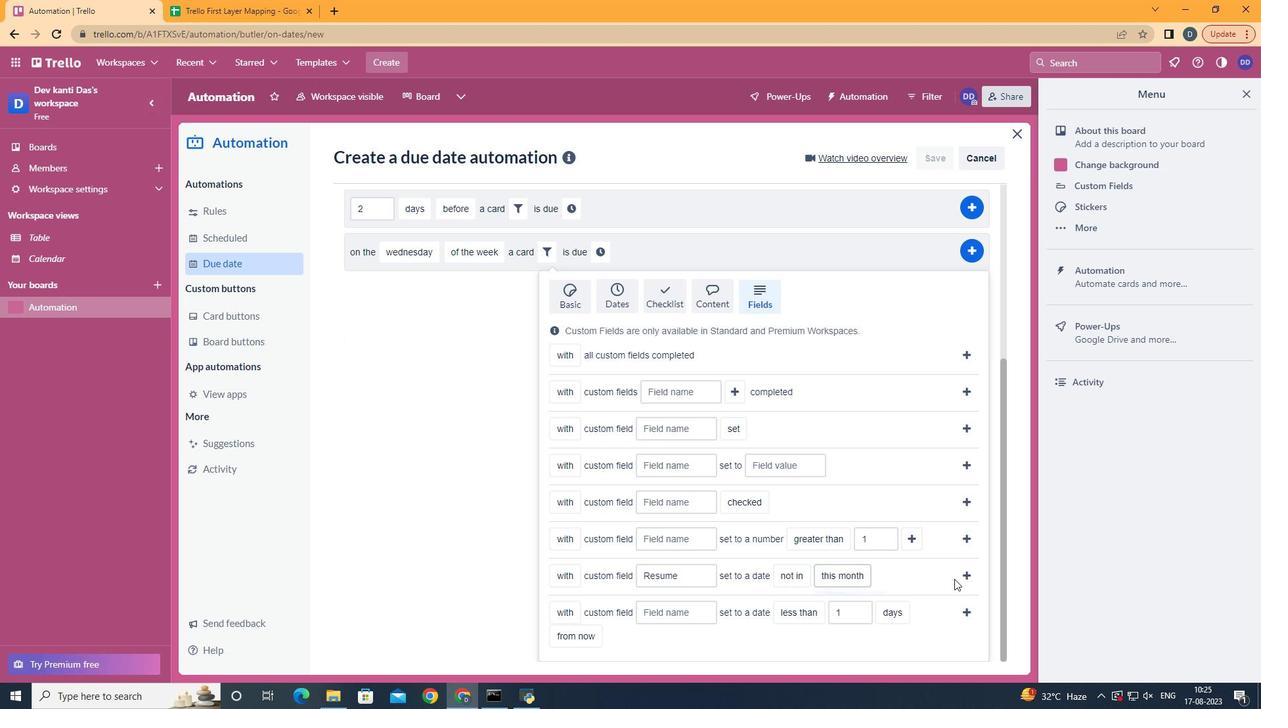
Action: Mouse moved to (967, 577)
Screenshot: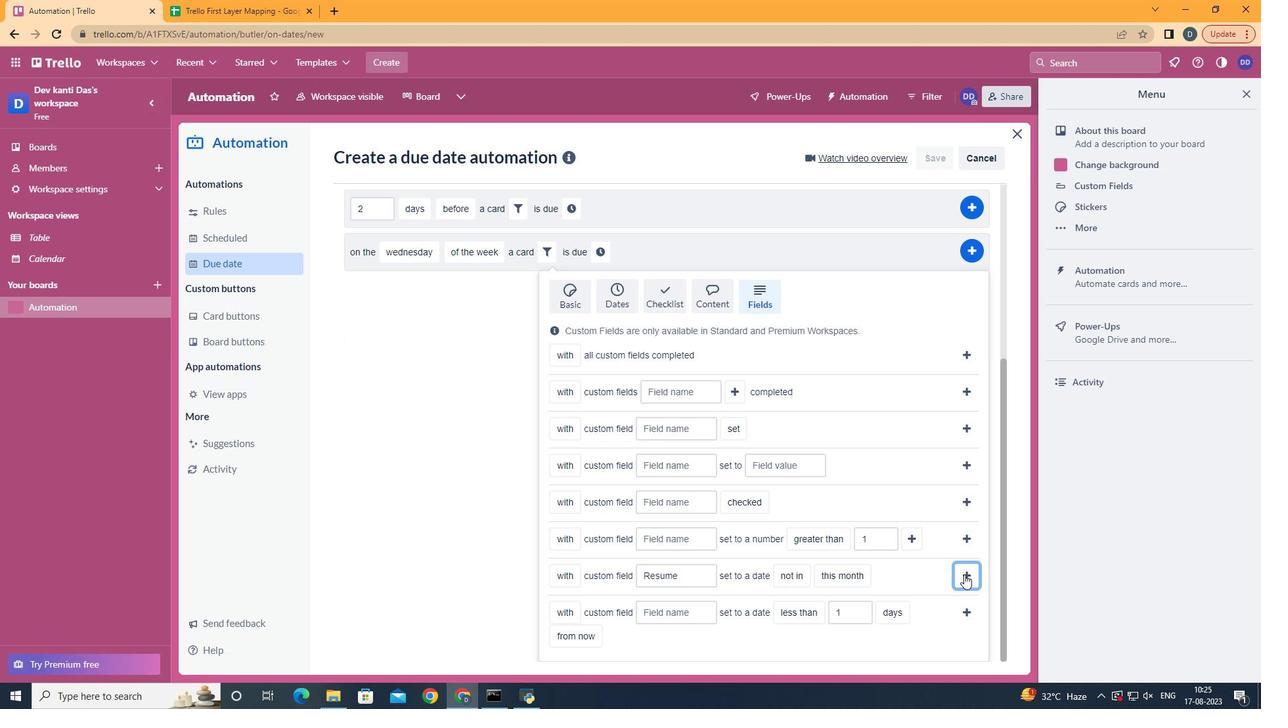 
Action: Mouse pressed left at (967, 577)
Screenshot: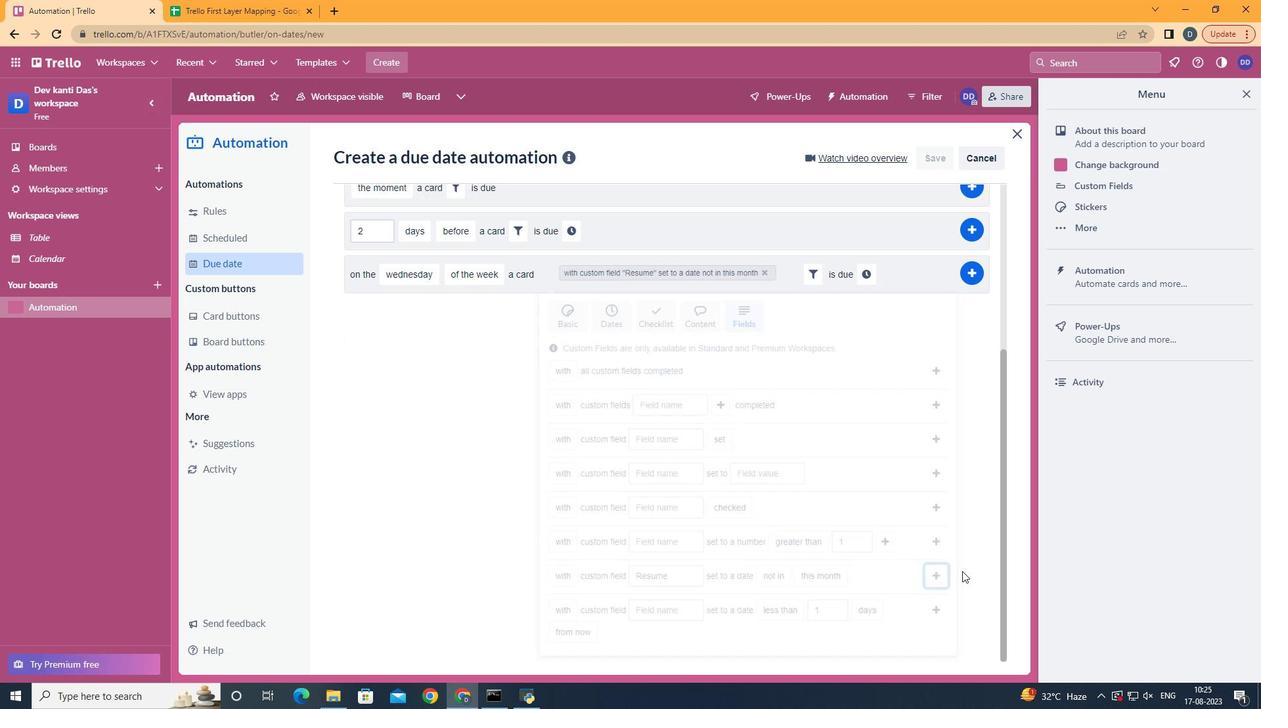 
Action: Mouse moved to (869, 520)
Screenshot: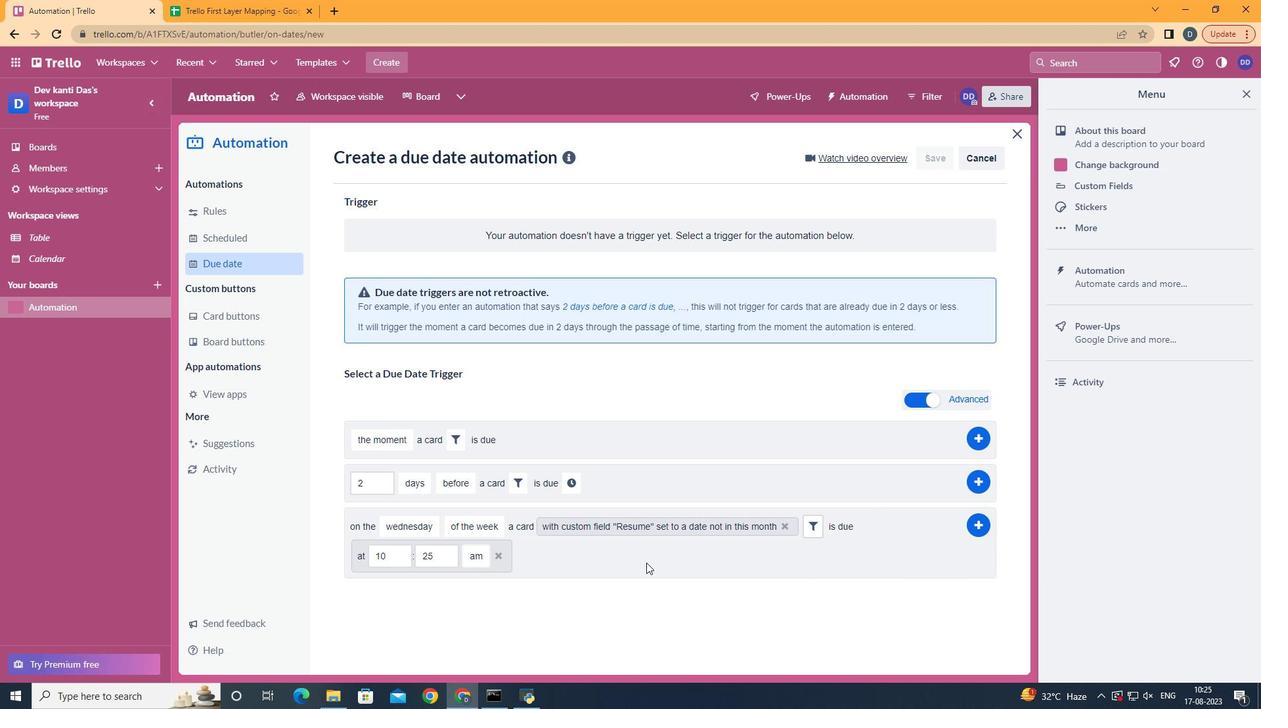 
Action: Mouse pressed left at (869, 520)
Screenshot: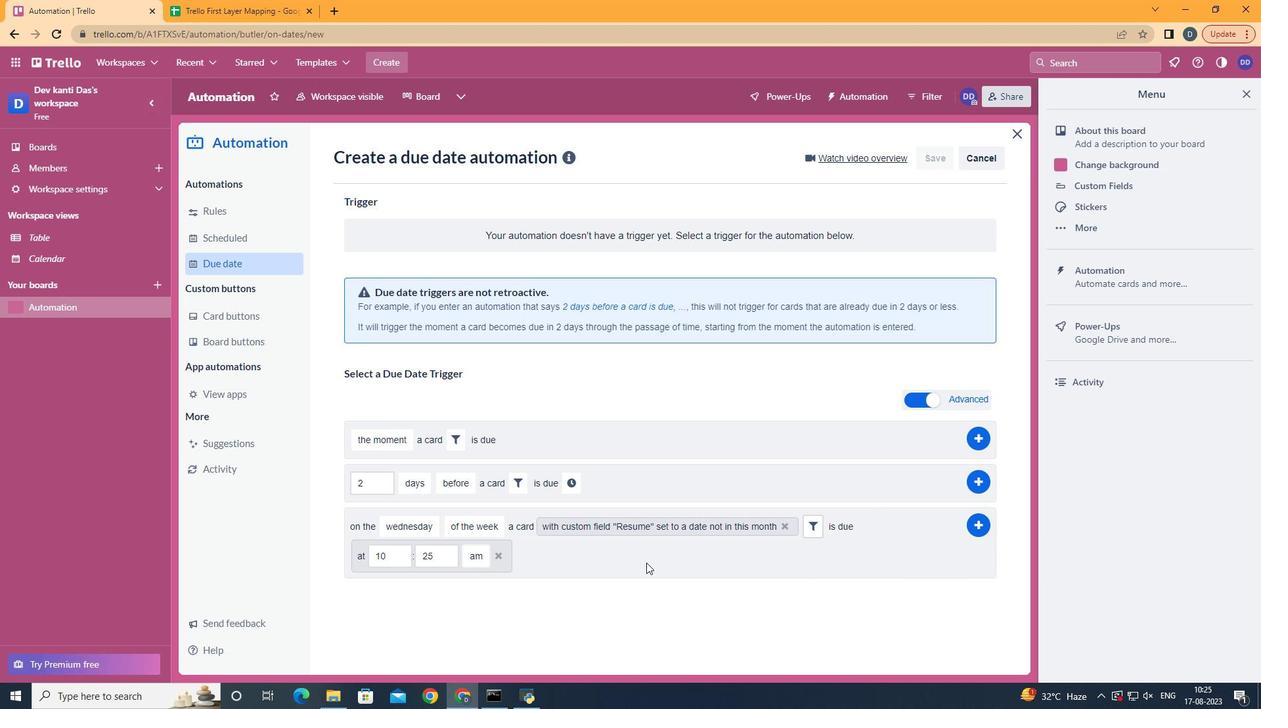 
Action: Mouse moved to (410, 555)
Screenshot: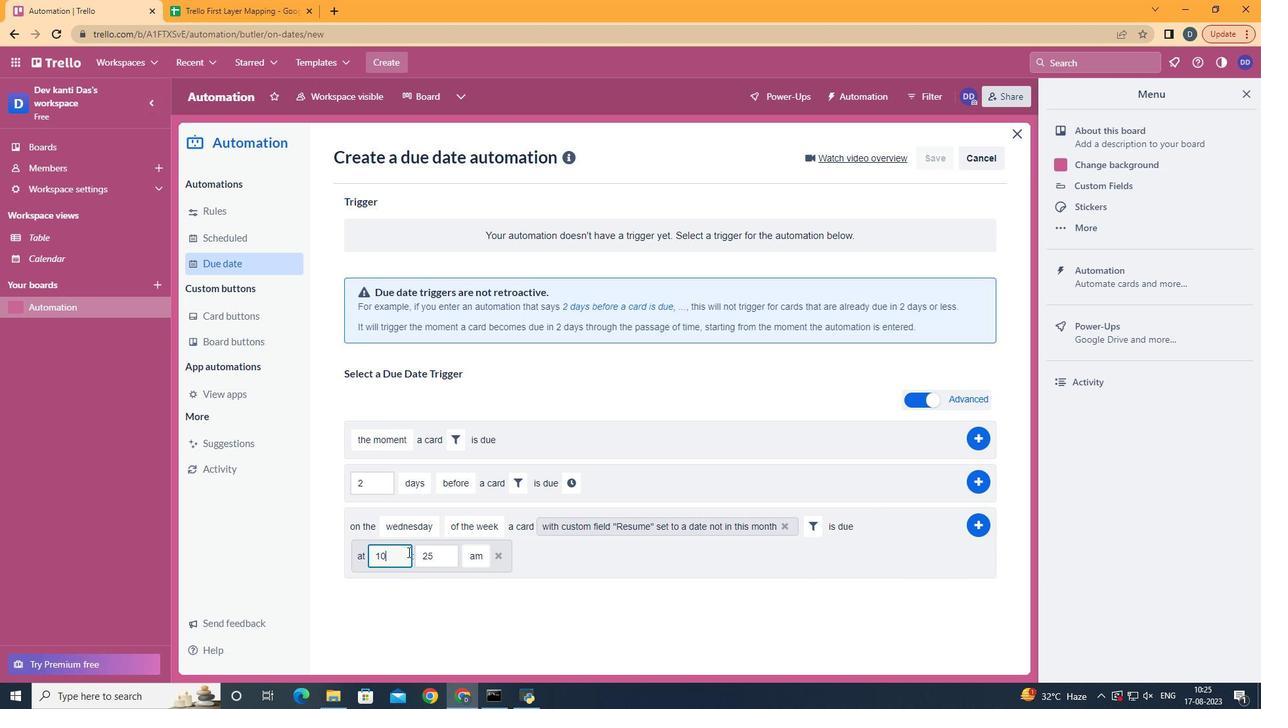 
Action: Mouse pressed left at (410, 555)
Screenshot: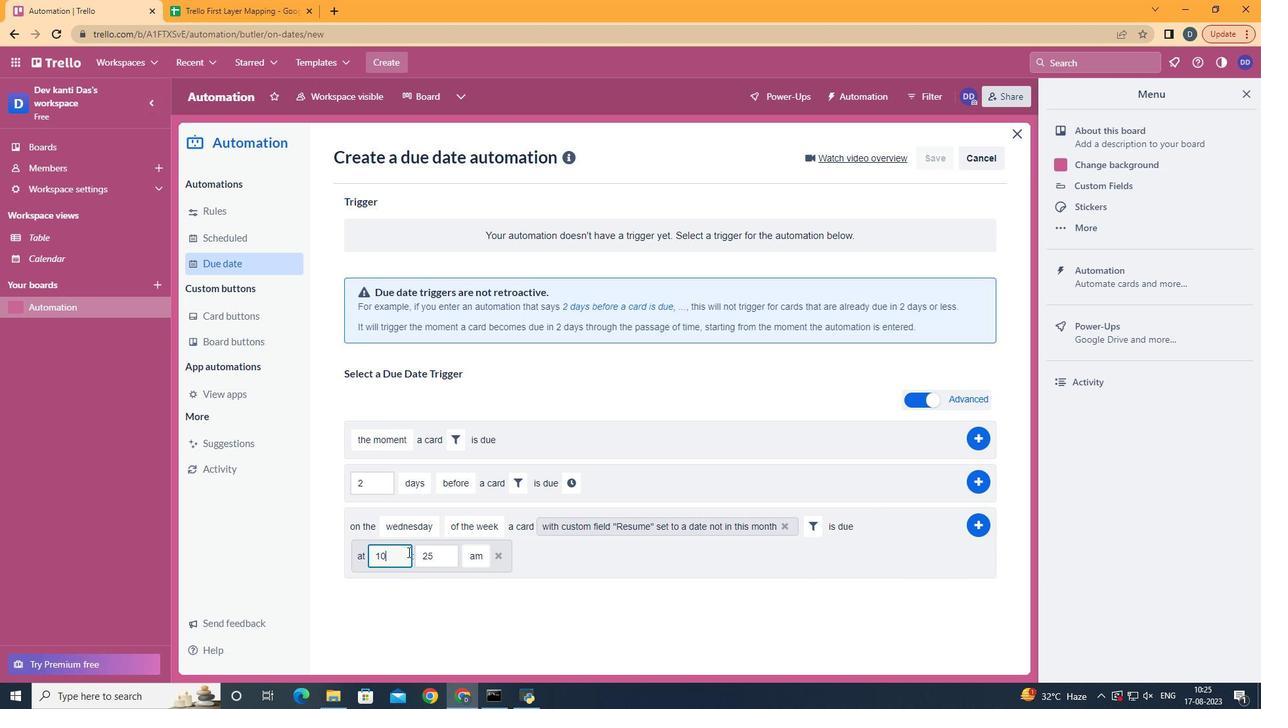 
Action: Key pressed <Key.backspace>1
Screenshot: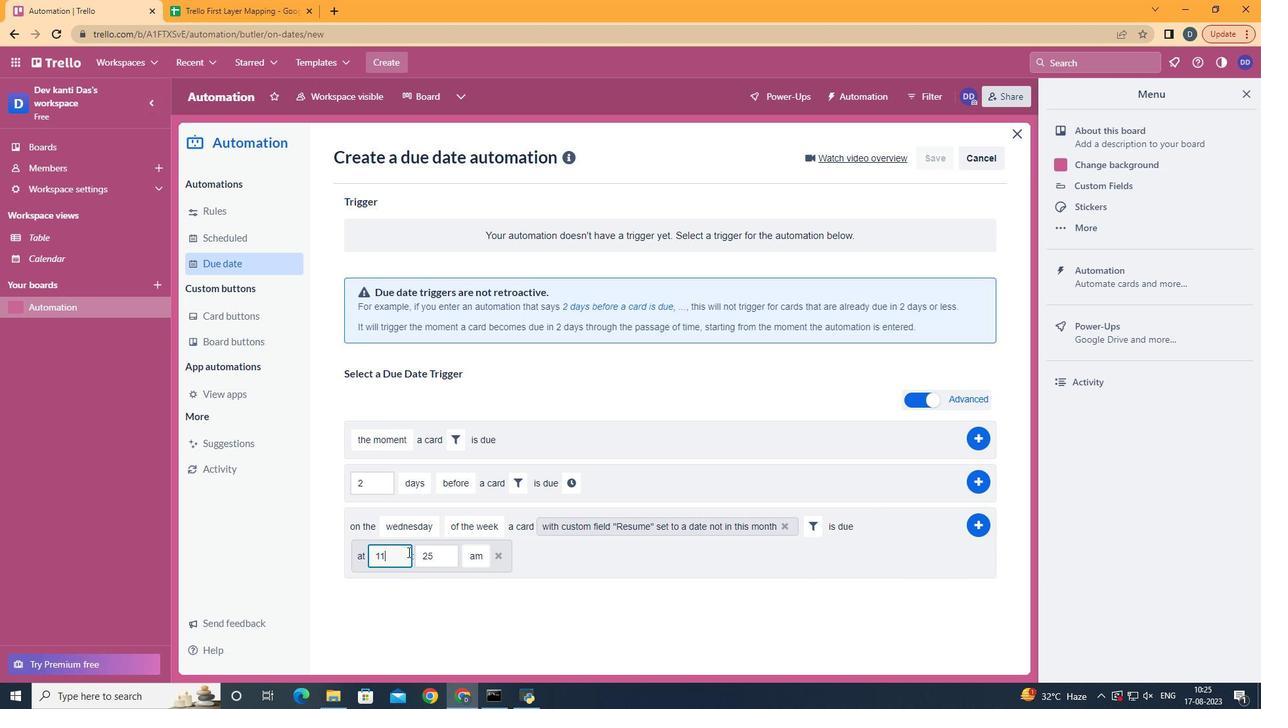 
Action: Mouse moved to (444, 553)
Screenshot: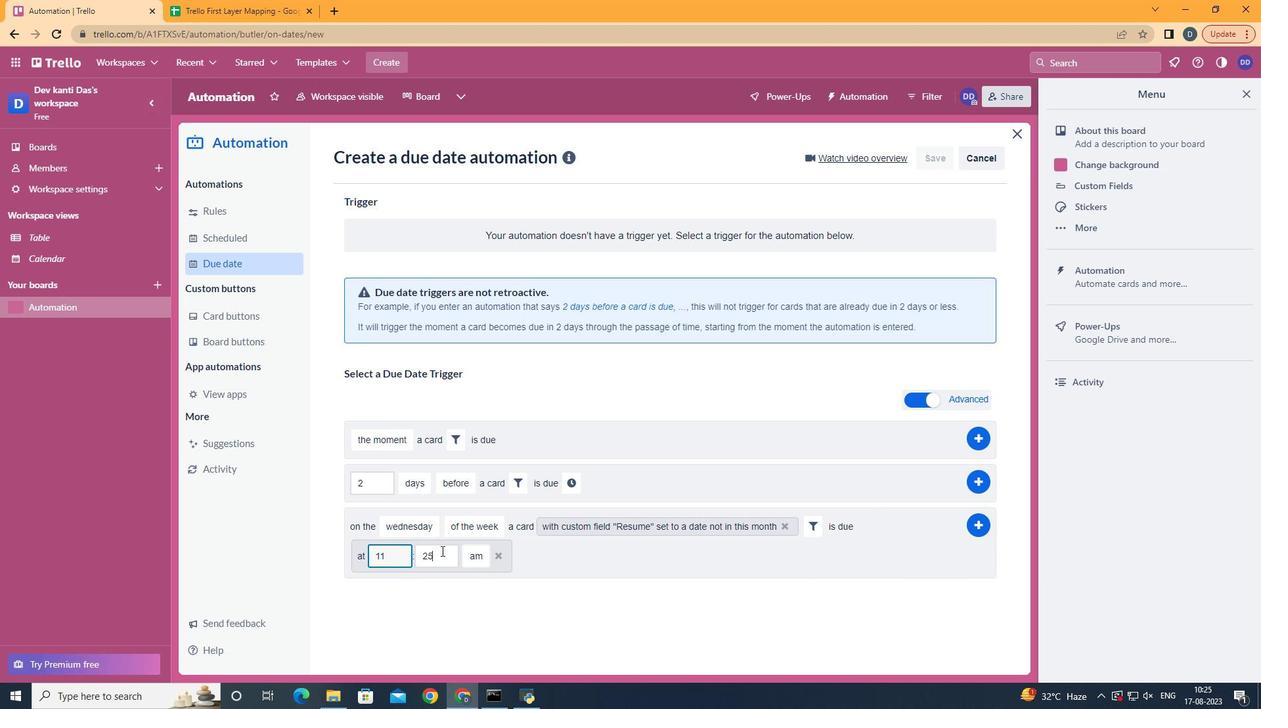 
Action: Mouse pressed left at (444, 553)
Screenshot: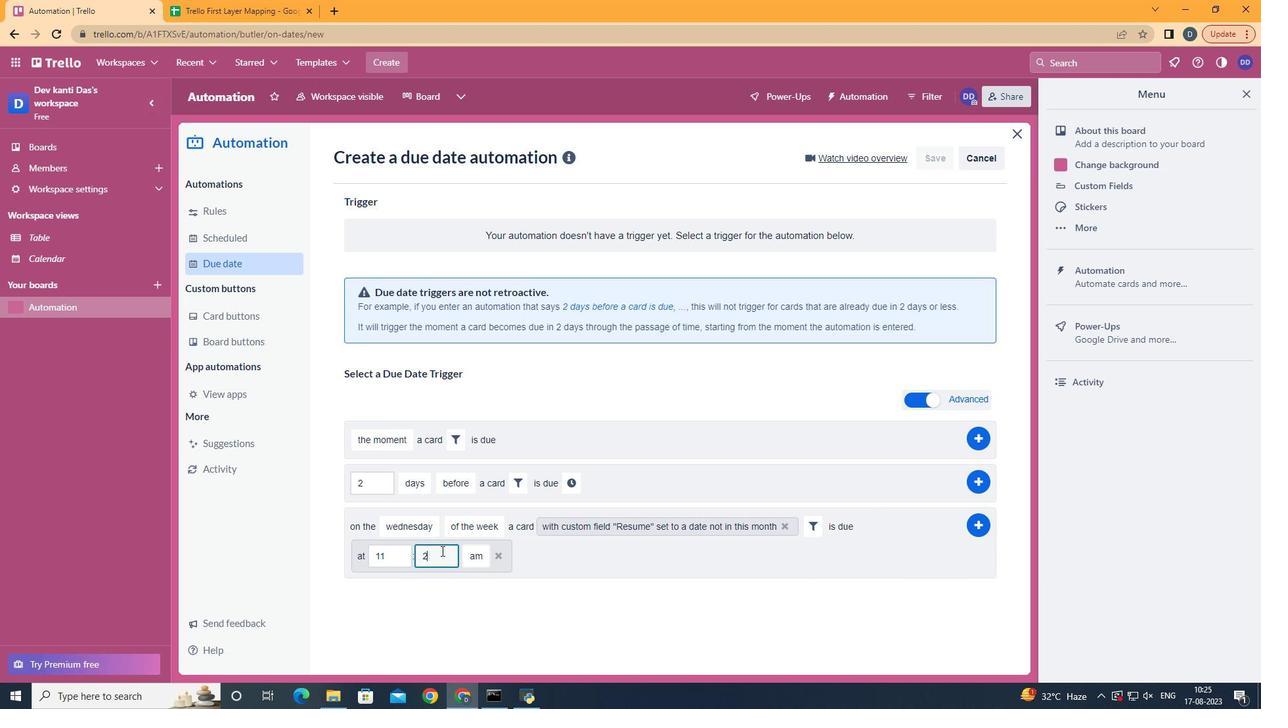
Action: Key pressed <Key.backspace><Key.backspace>00
Screenshot: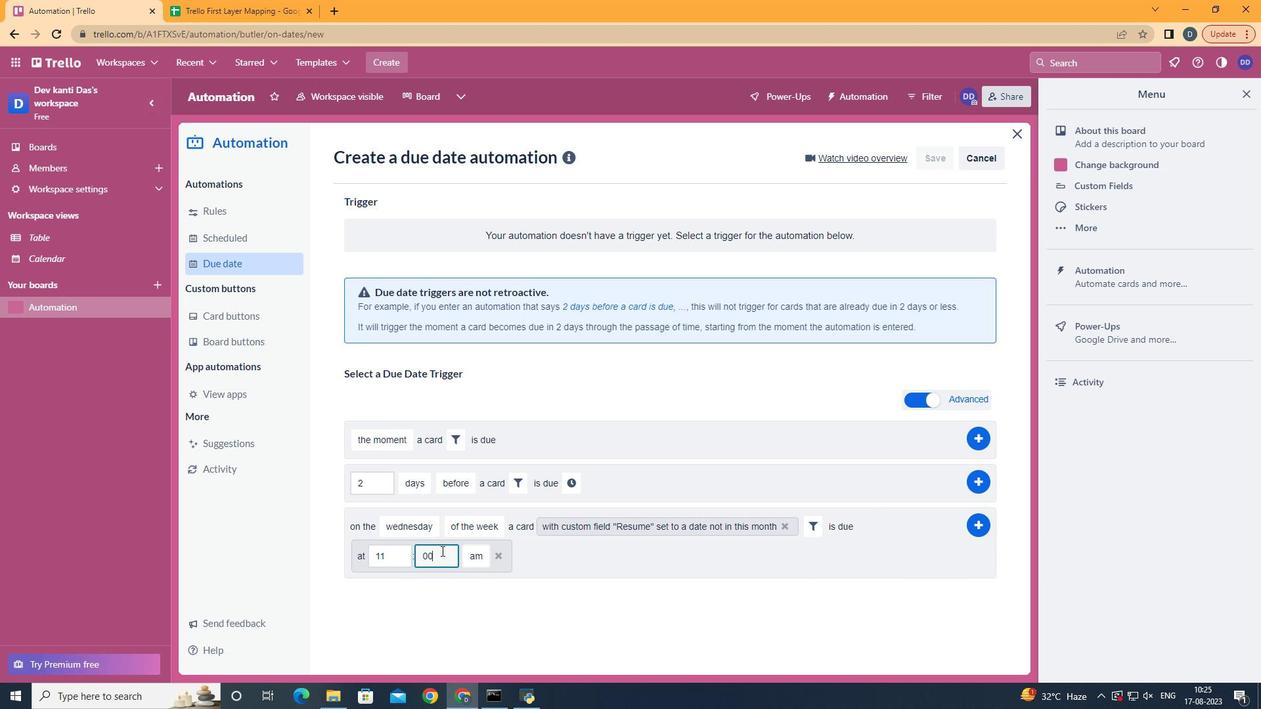 
Action: Mouse moved to (982, 522)
Screenshot: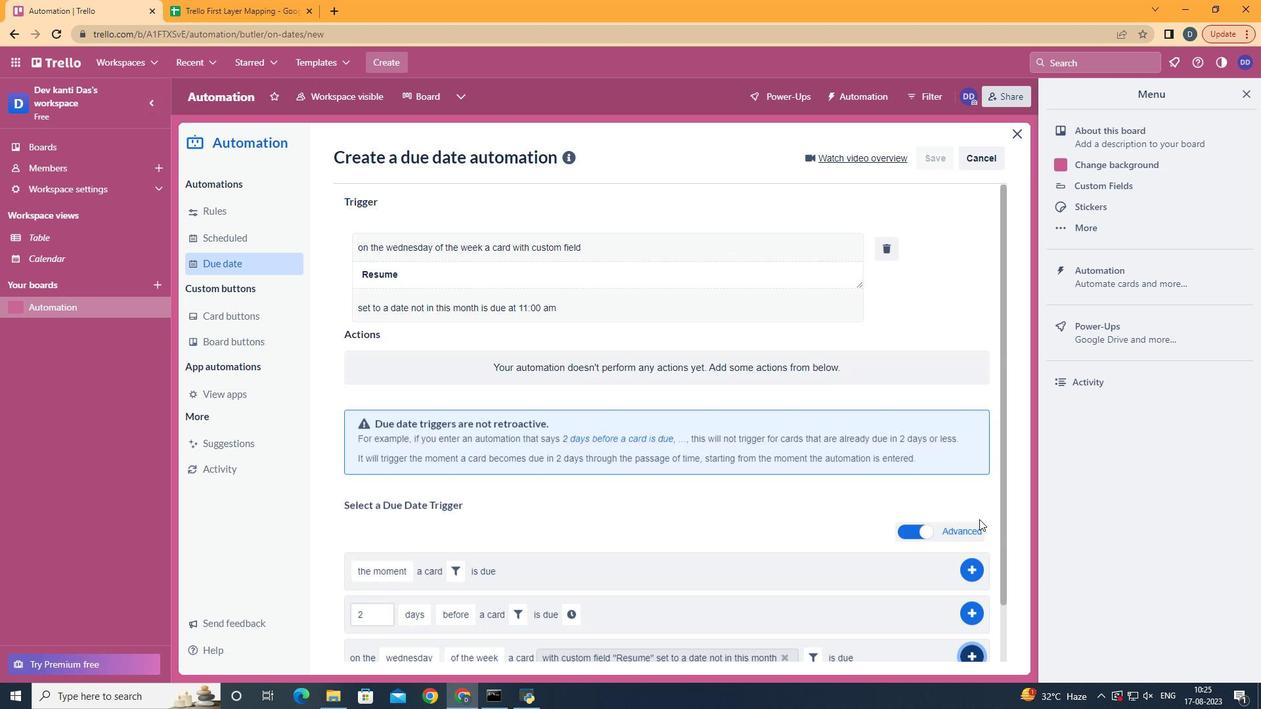 
Action: Mouse pressed left at (982, 522)
Screenshot: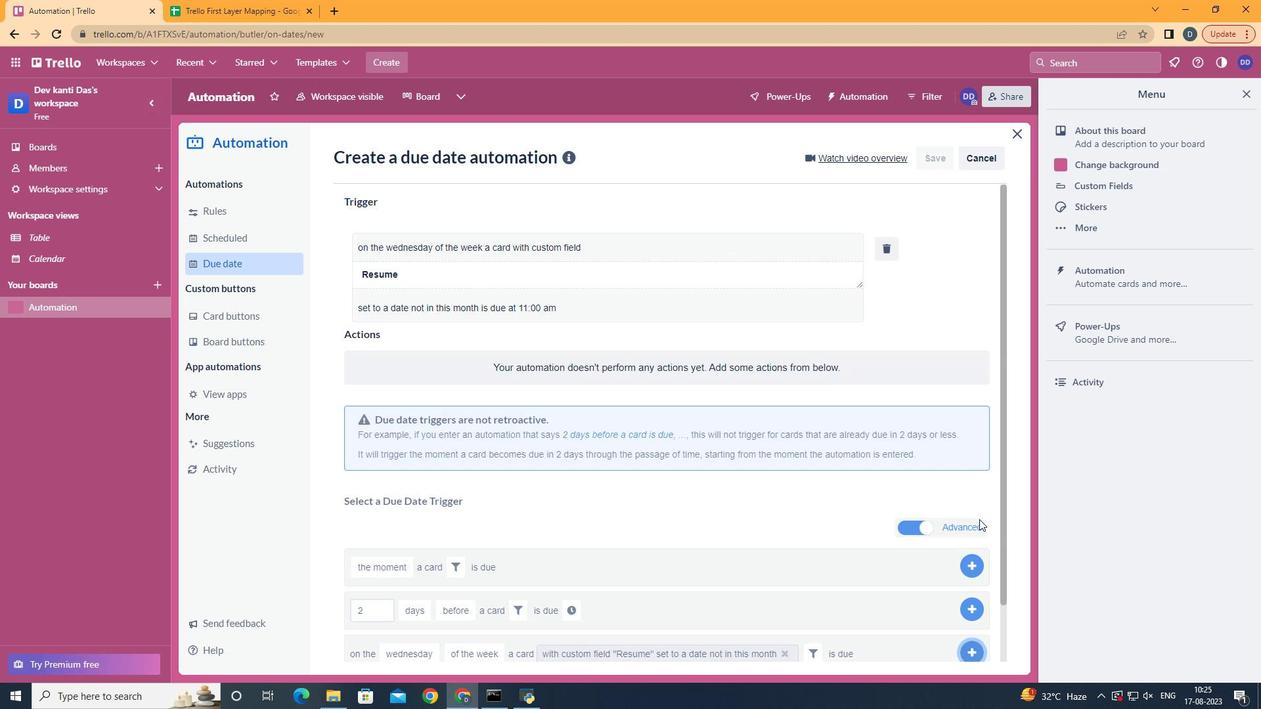 
